 Task: Create a due date automation trigger when advanced on, on the monday after a card is due add fields without custom field "Resume" set to a number lower than 1 and greater or equal to 10 at 11:00 AM.
Action: Mouse moved to (1391, 109)
Screenshot: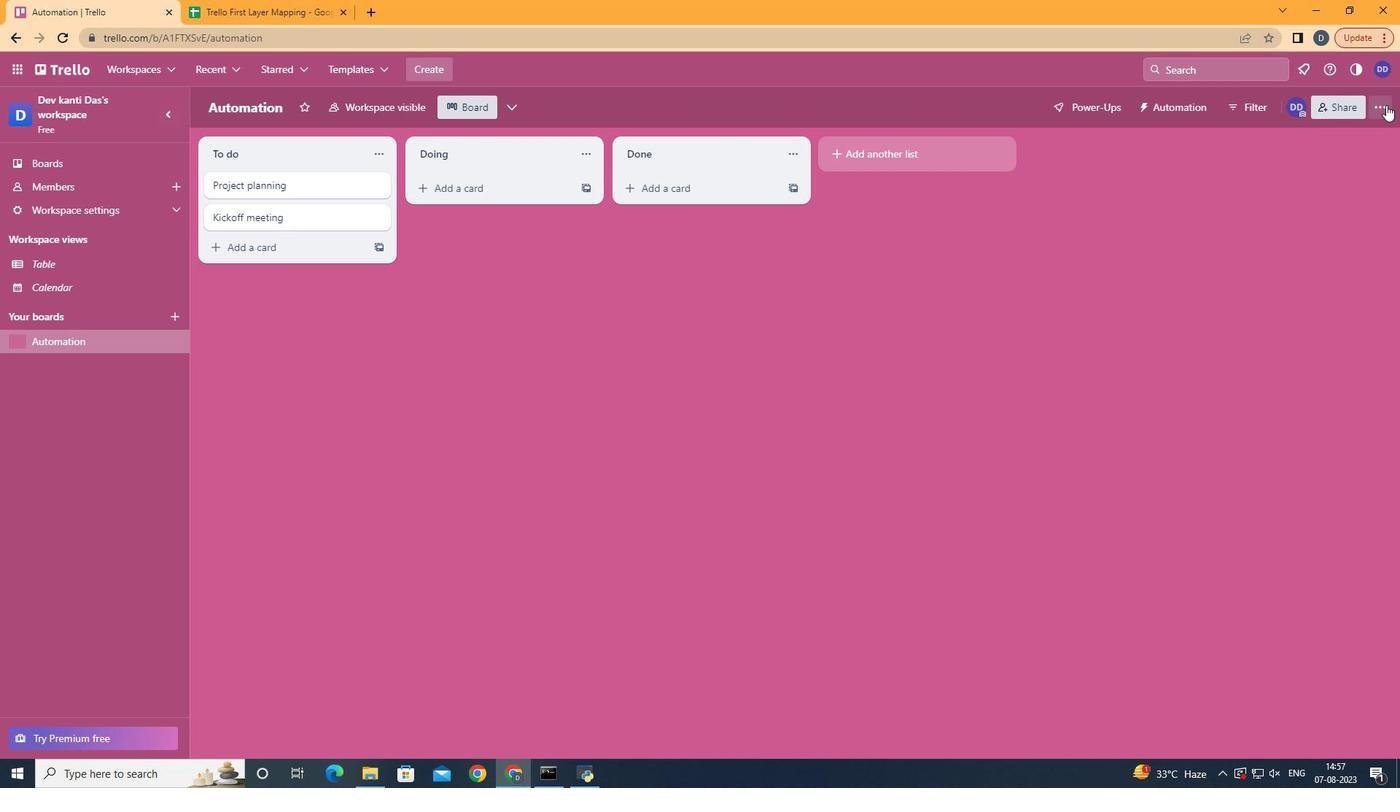 
Action: Mouse pressed left at (1391, 109)
Screenshot: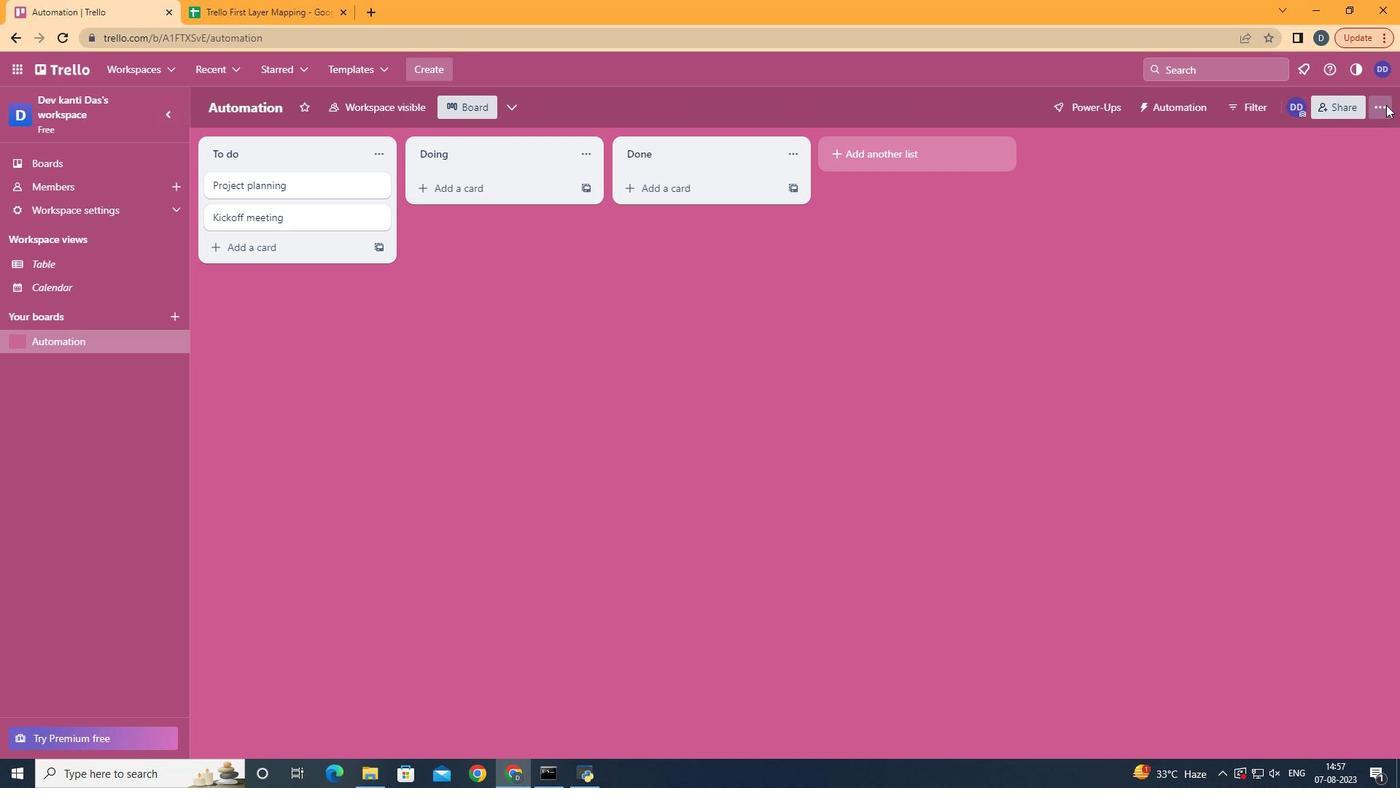 
Action: Mouse moved to (1262, 321)
Screenshot: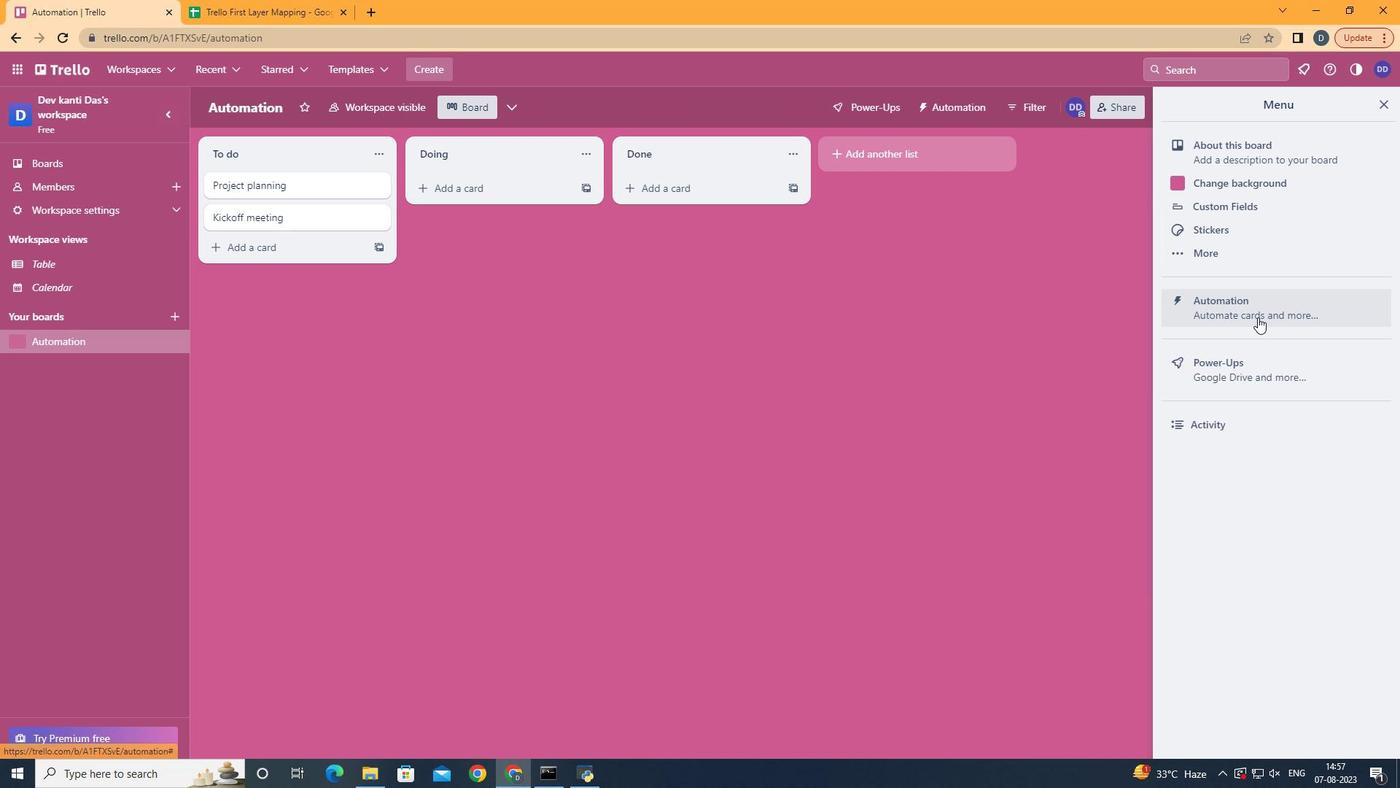 
Action: Mouse pressed left at (1262, 321)
Screenshot: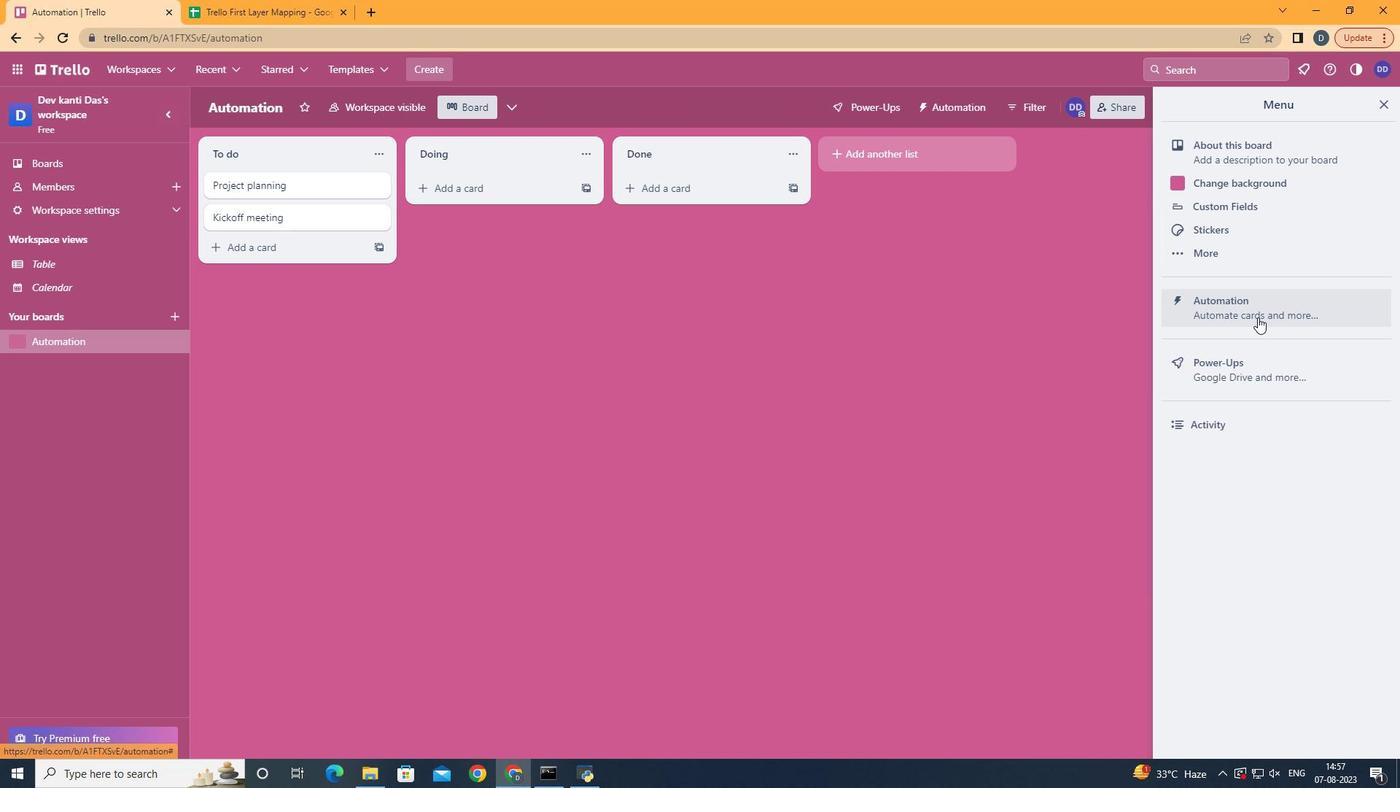 
Action: Mouse moved to (286, 291)
Screenshot: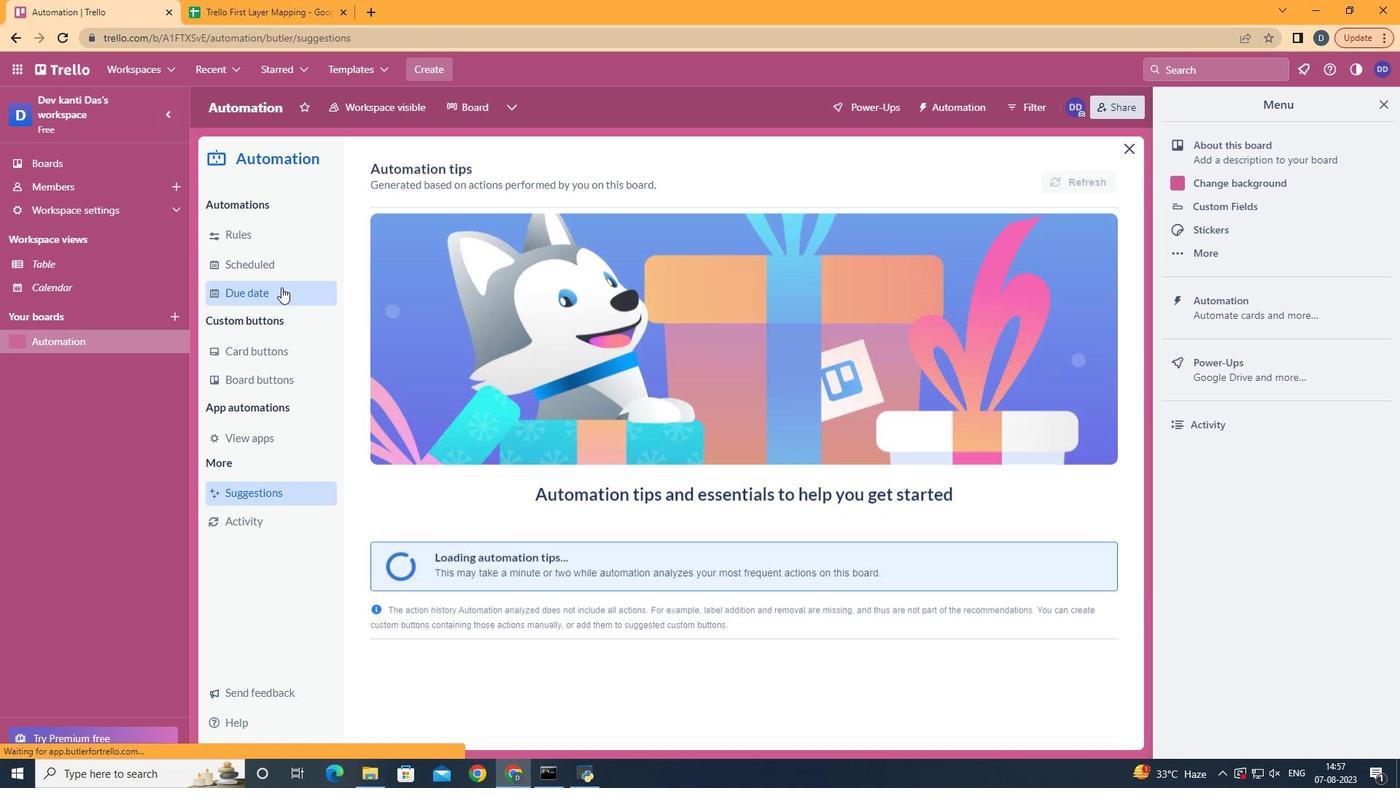 
Action: Mouse pressed left at (286, 291)
Screenshot: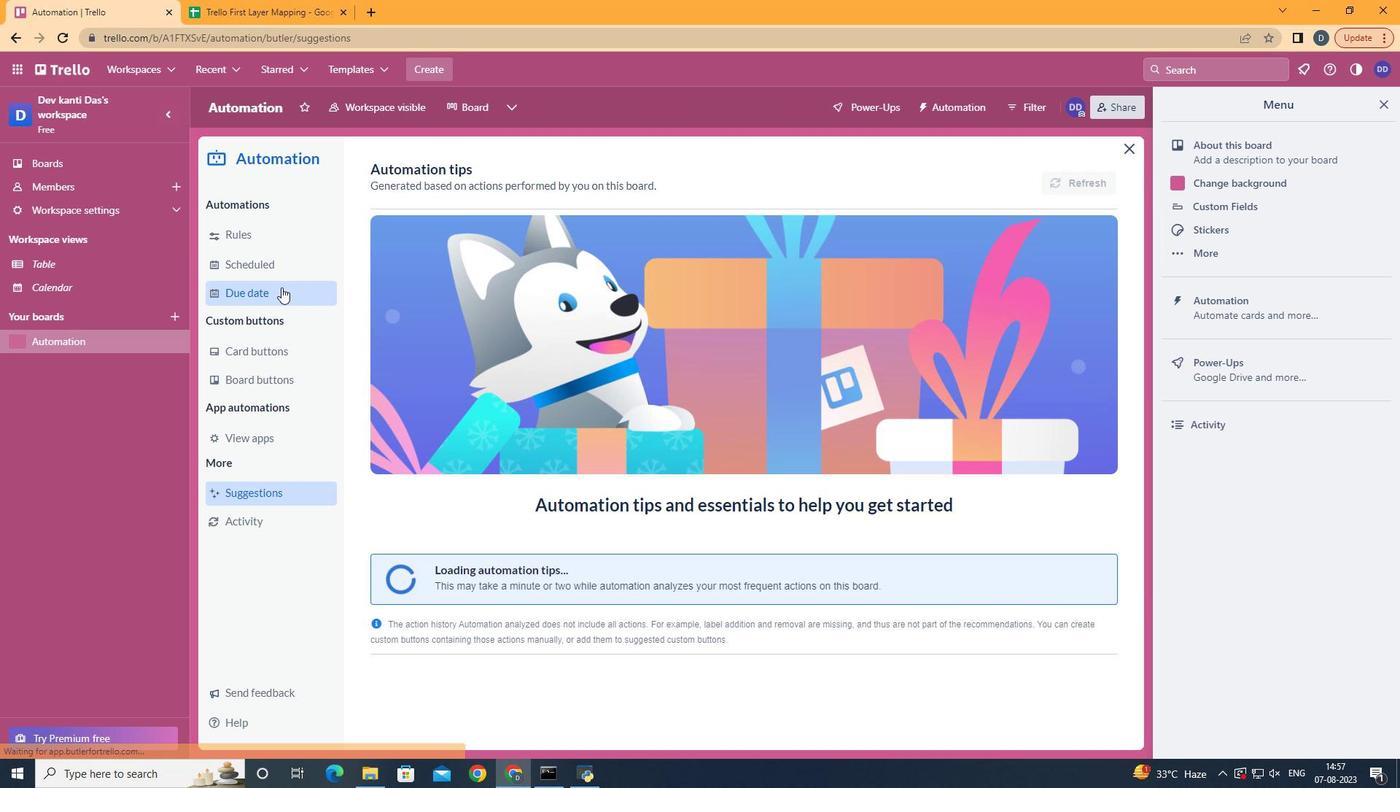 
Action: Mouse moved to (1048, 186)
Screenshot: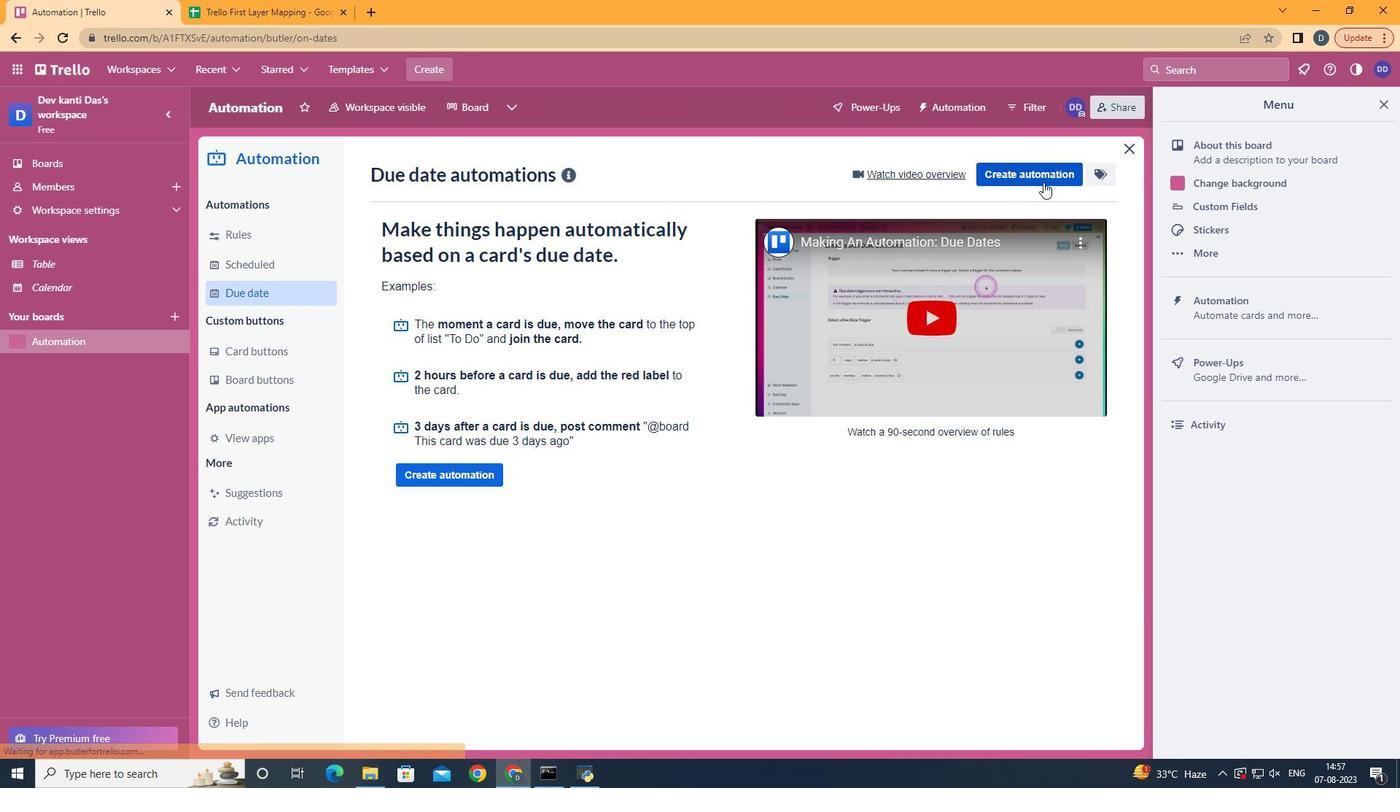 
Action: Mouse pressed left at (1048, 186)
Screenshot: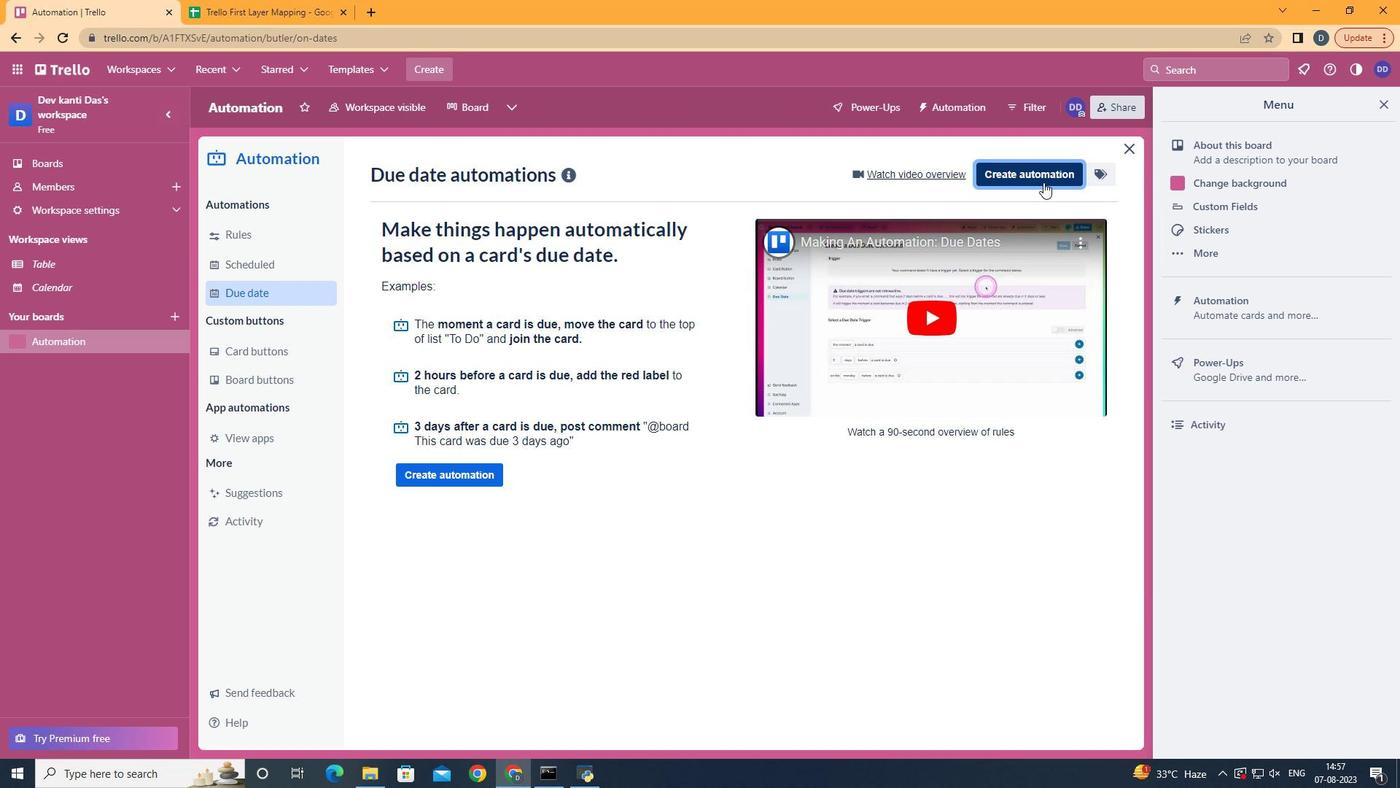 
Action: Mouse moved to (784, 327)
Screenshot: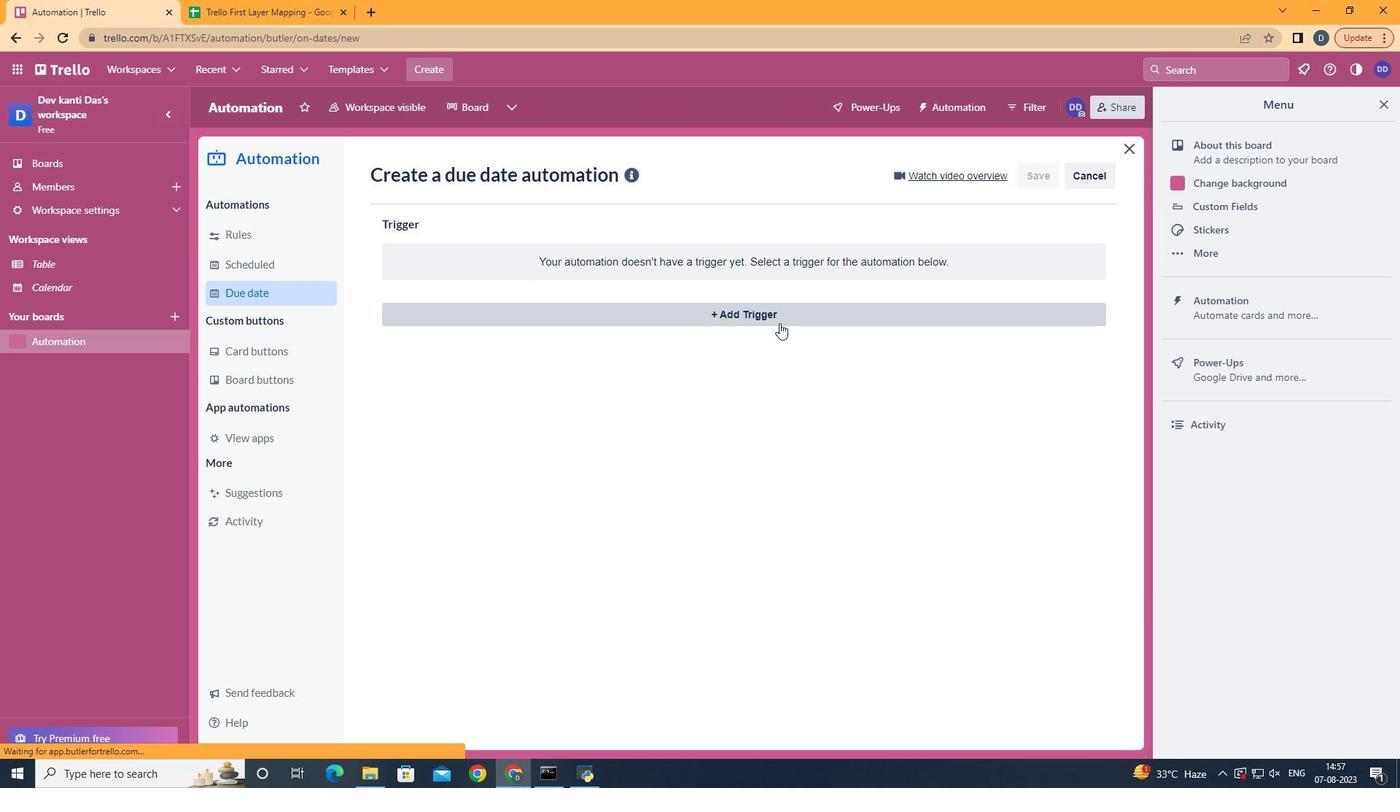 
Action: Mouse pressed left at (784, 327)
Screenshot: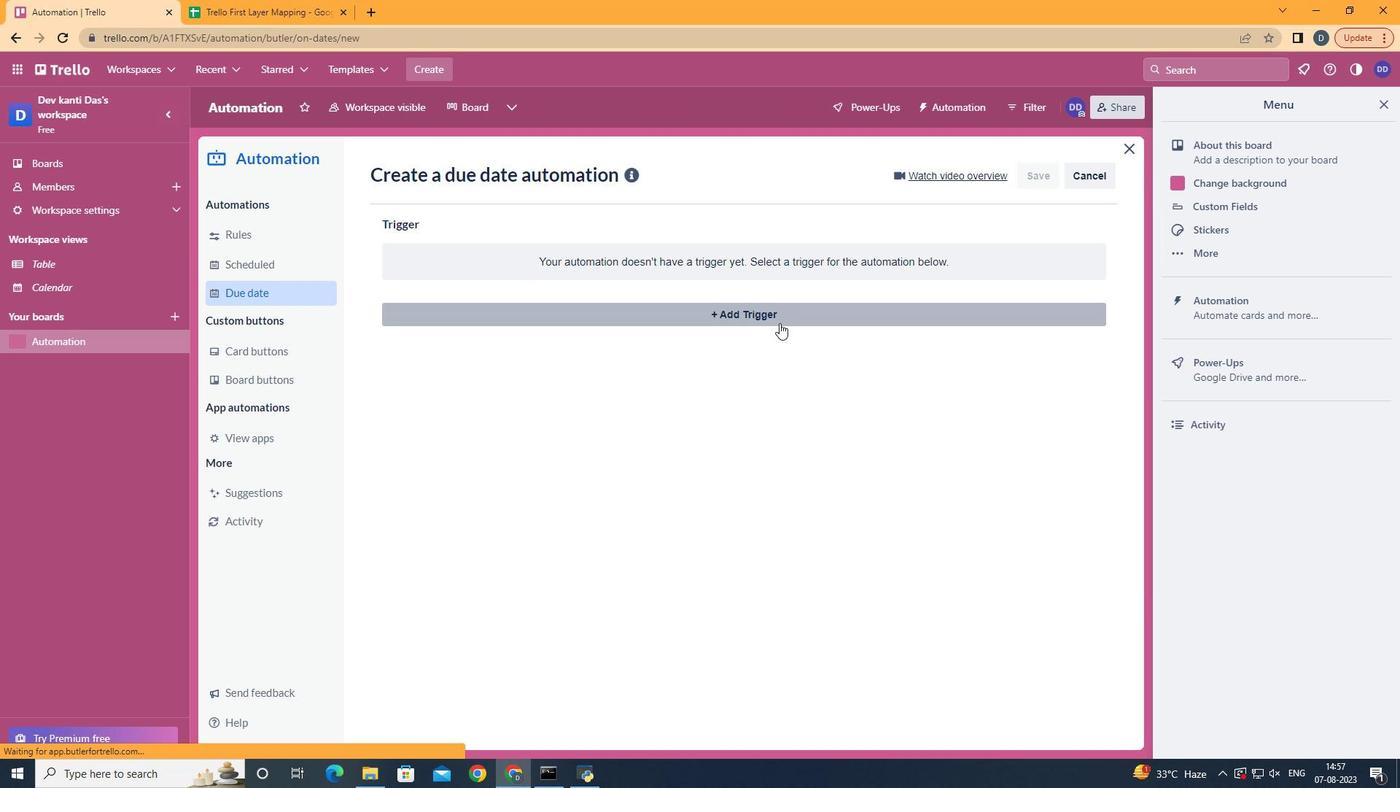 
Action: Mouse moved to (477, 390)
Screenshot: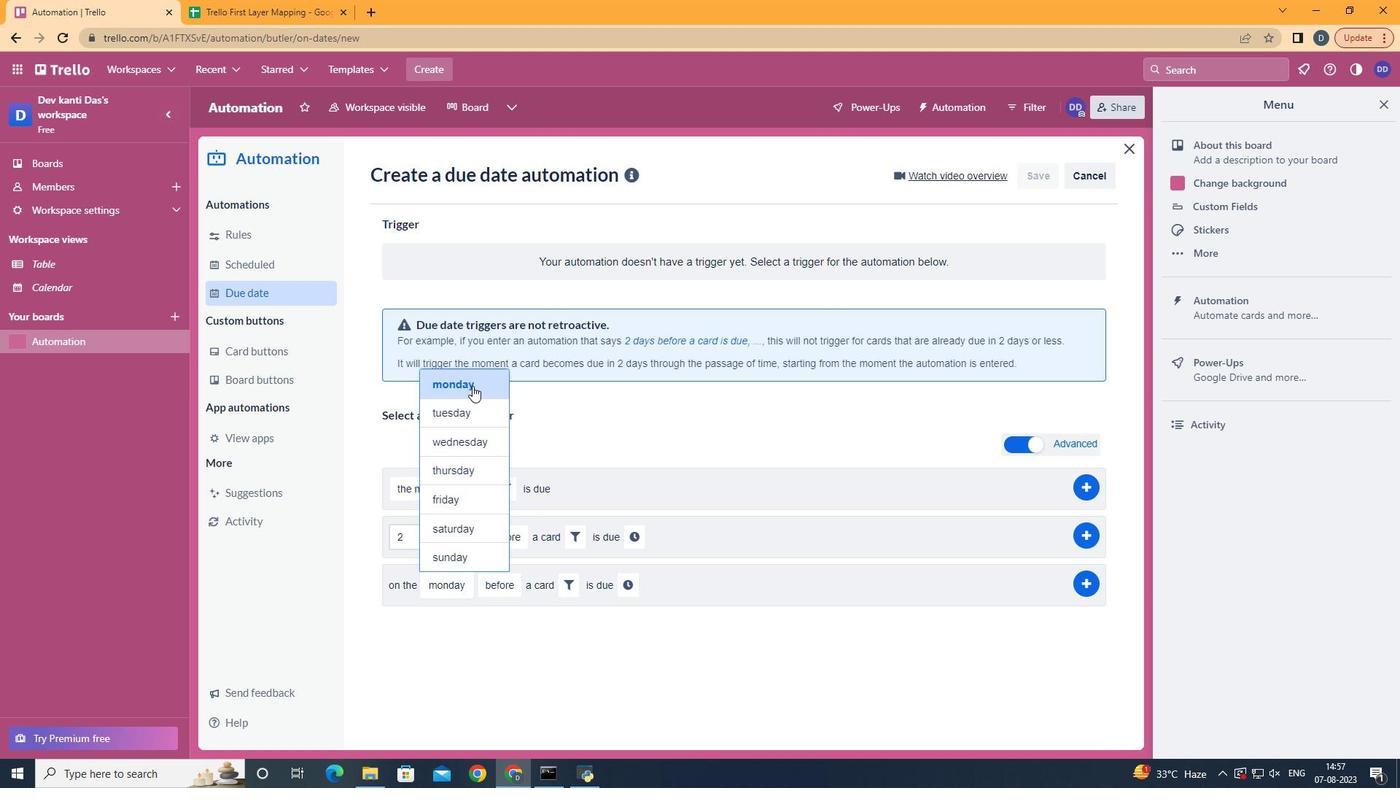 
Action: Mouse pressed left at (477, 390)
Screenshot: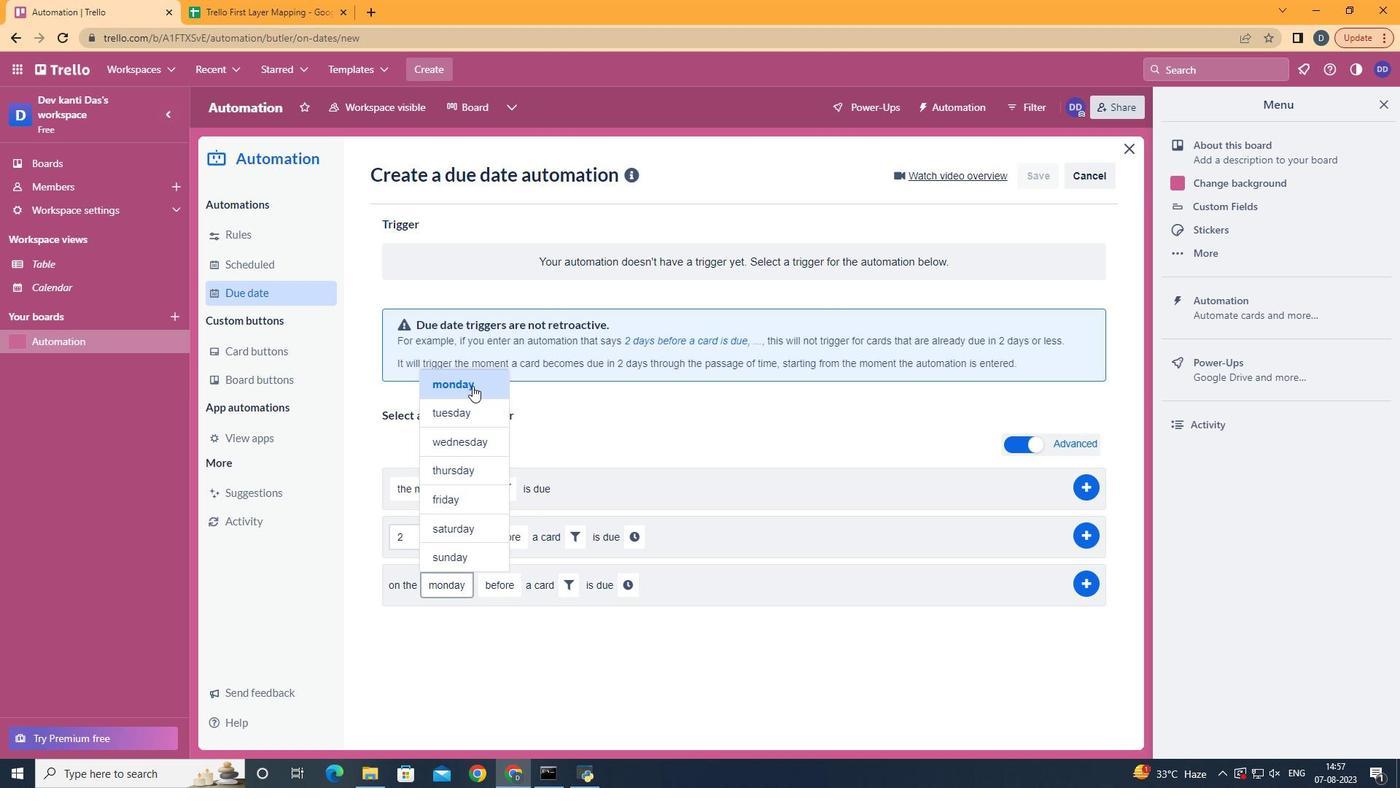 
Action: Mouse moved to (512, 647)
Screenshot: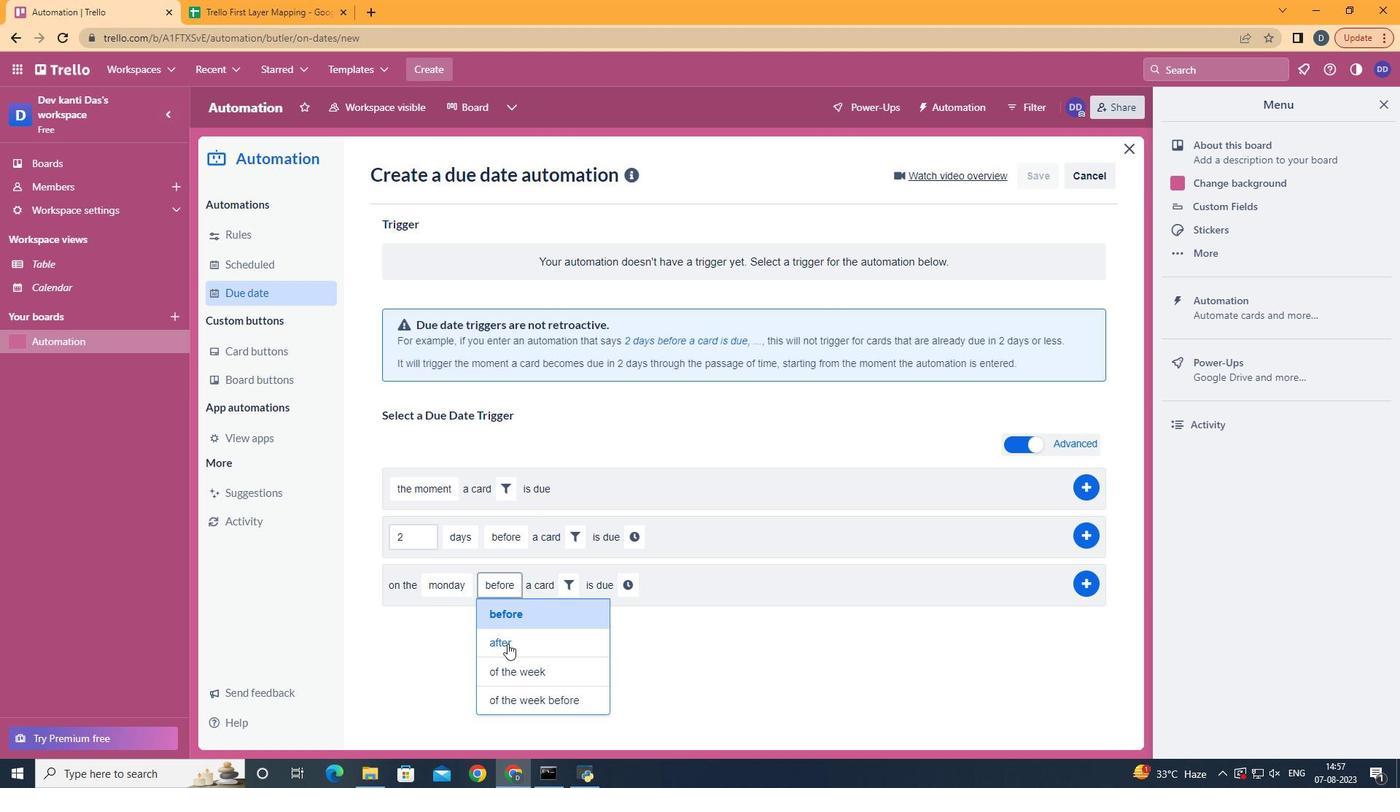 
Action: Mouse pressed left at (512, 647)
Screenshot: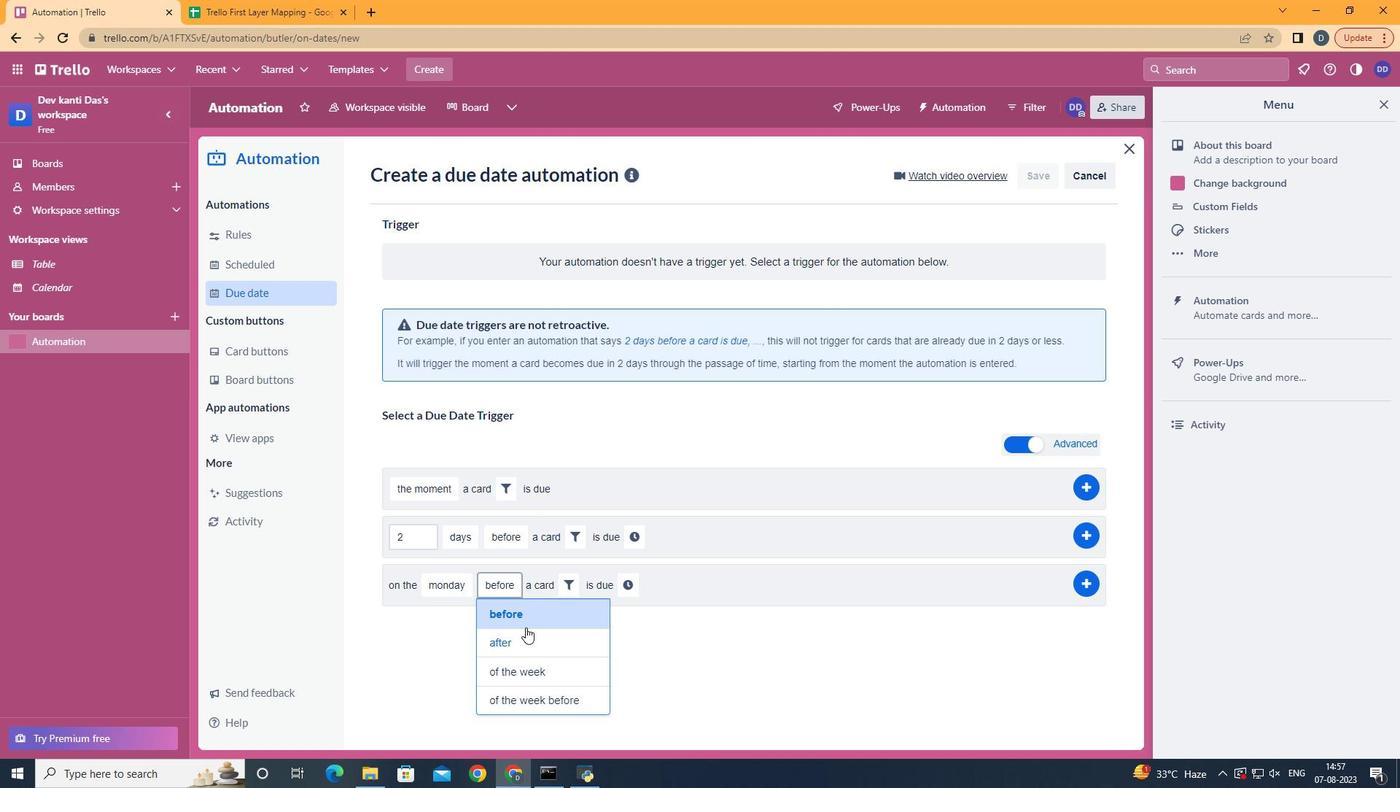 
Action: Mouse moved to (569, 589)
Screenshot: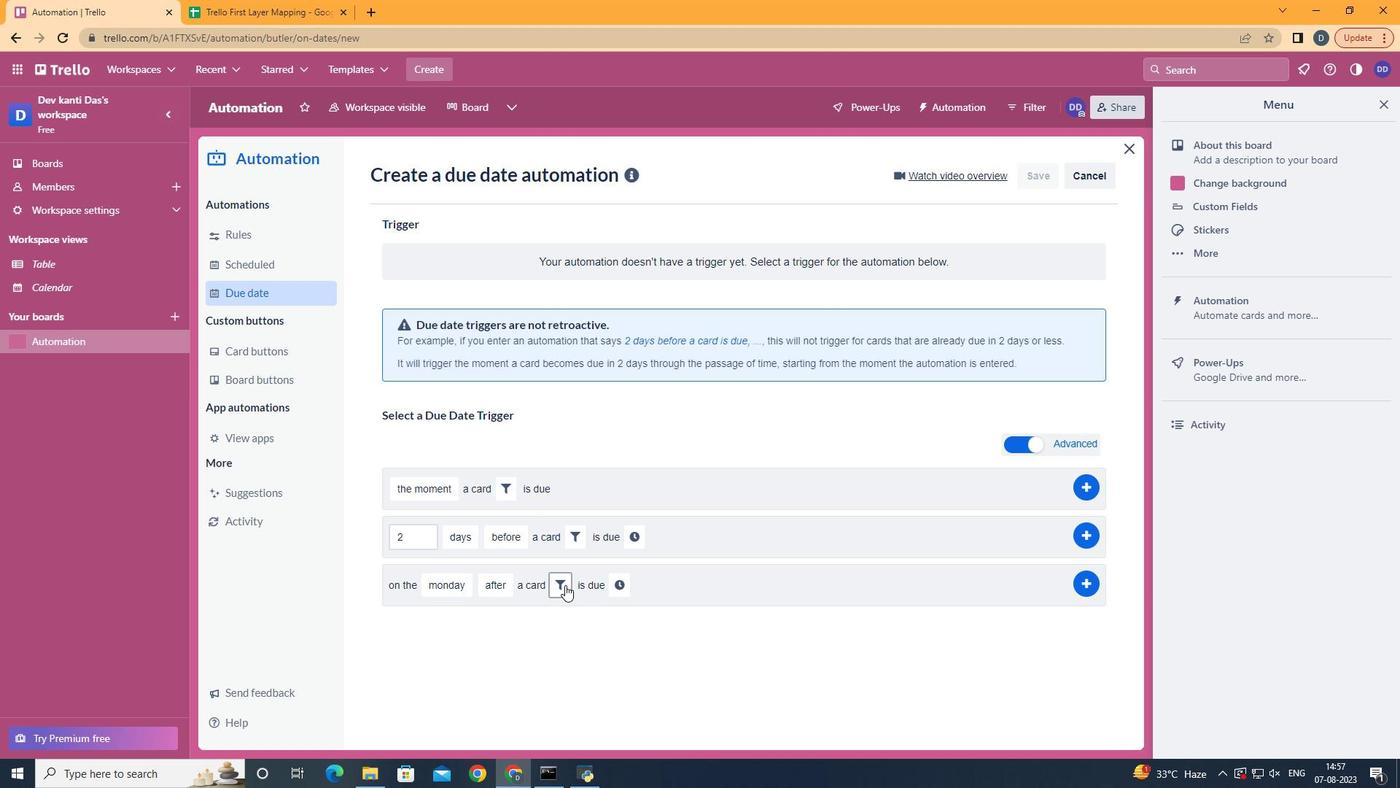 
Action: Mouse pressed left at (569, 589)
Screenshot: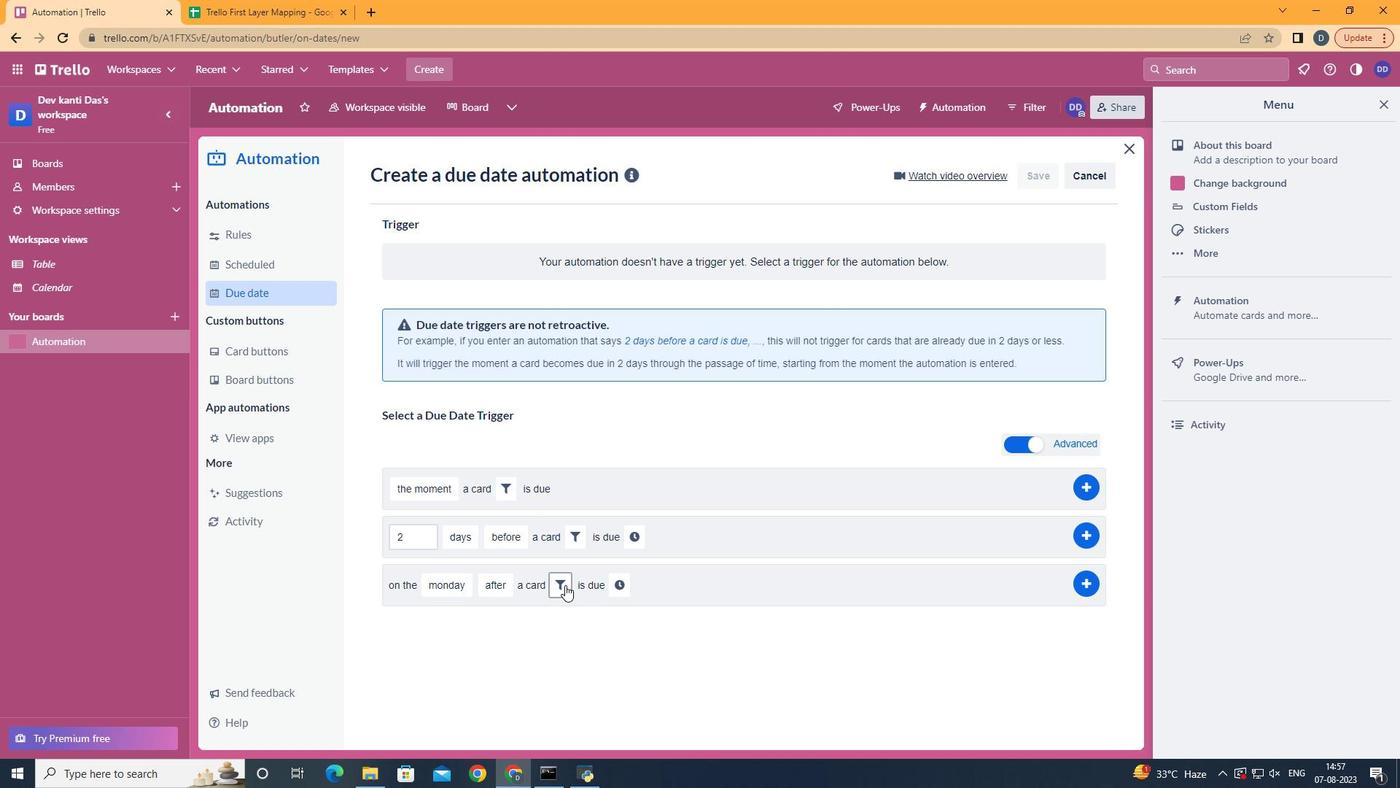 
Action: Mouse moved to (805, 636)
Screenshot: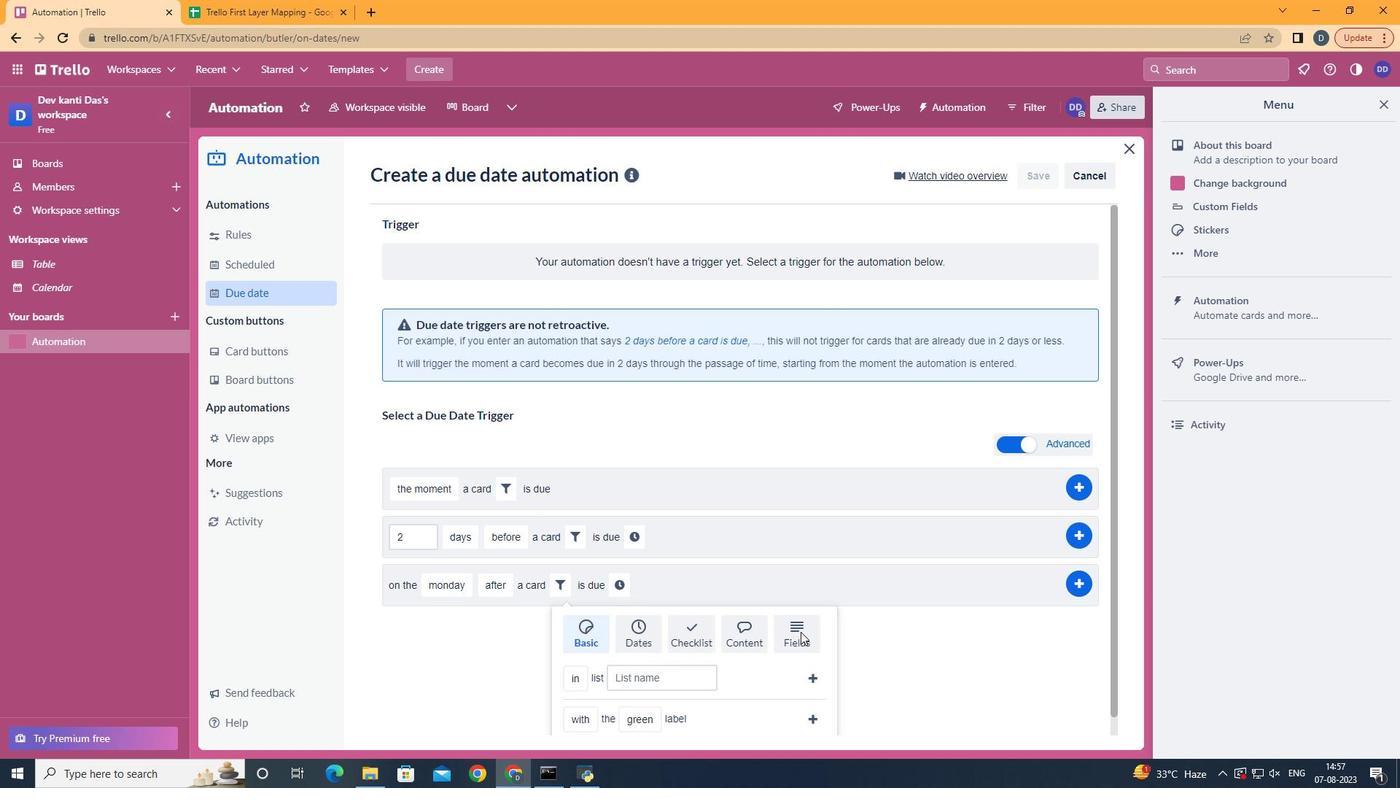 
Action: Mouse pressed left at (805, 636)
Screenshot: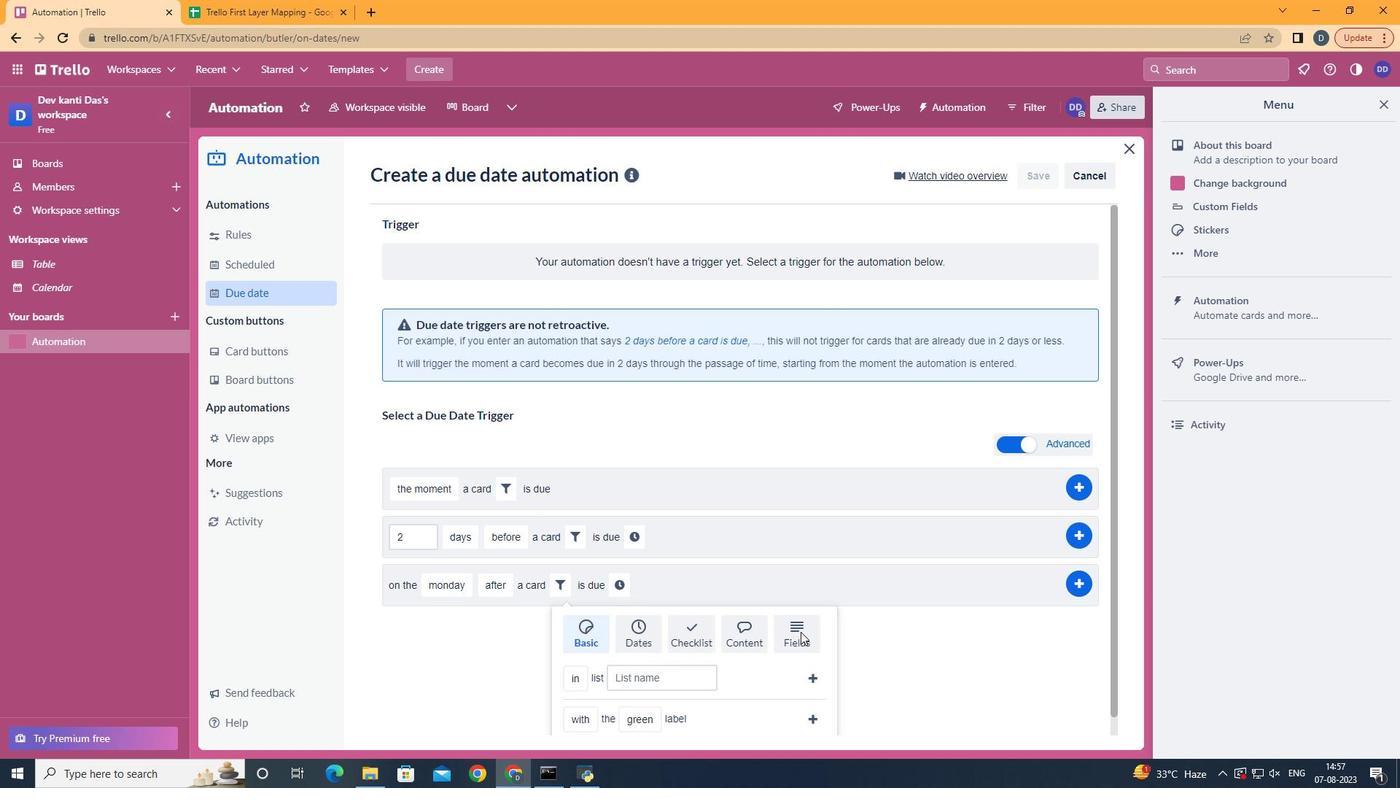 
Action: Mouse moved to (807, 636)
Screenshot: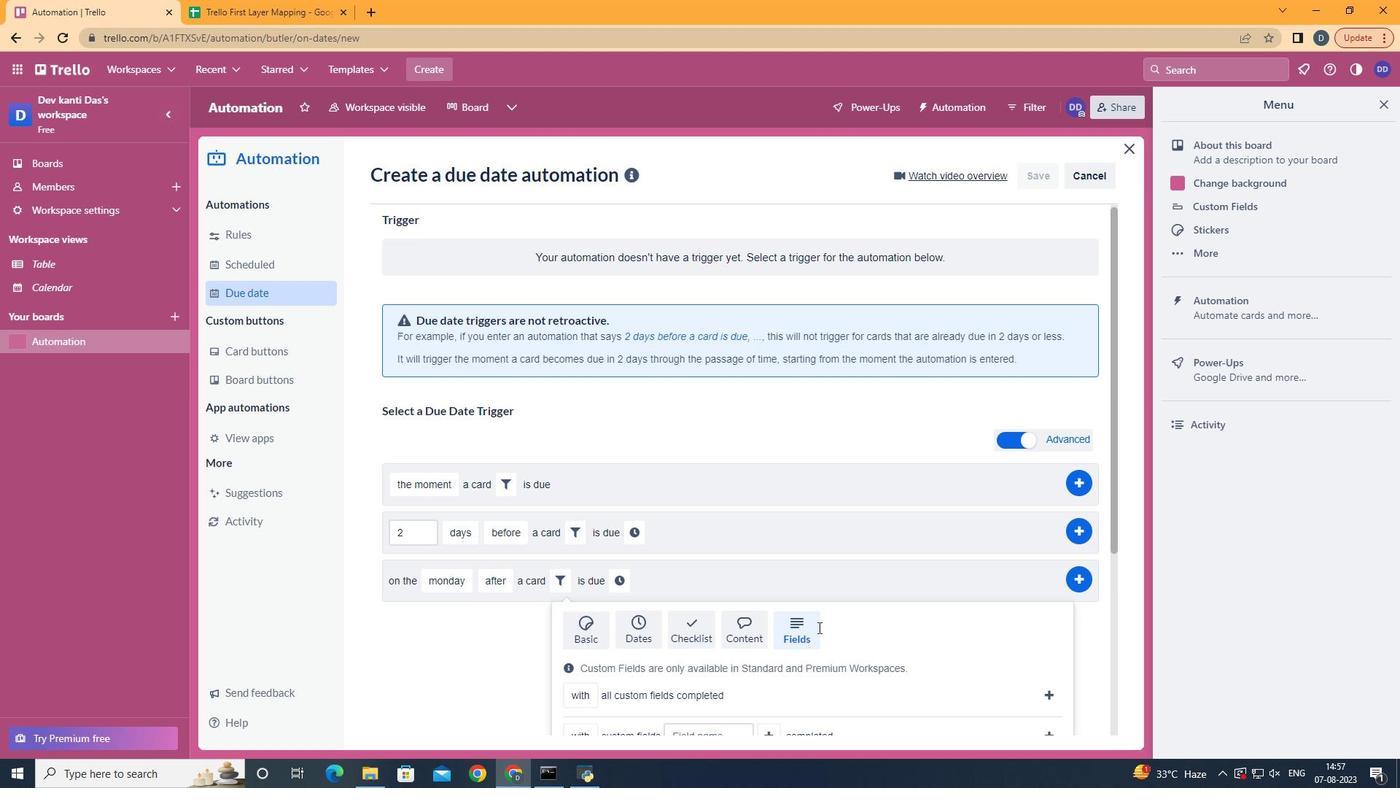 
Action: Mouse scrolled (807, 635) with delta (0, 0)
Screenshot: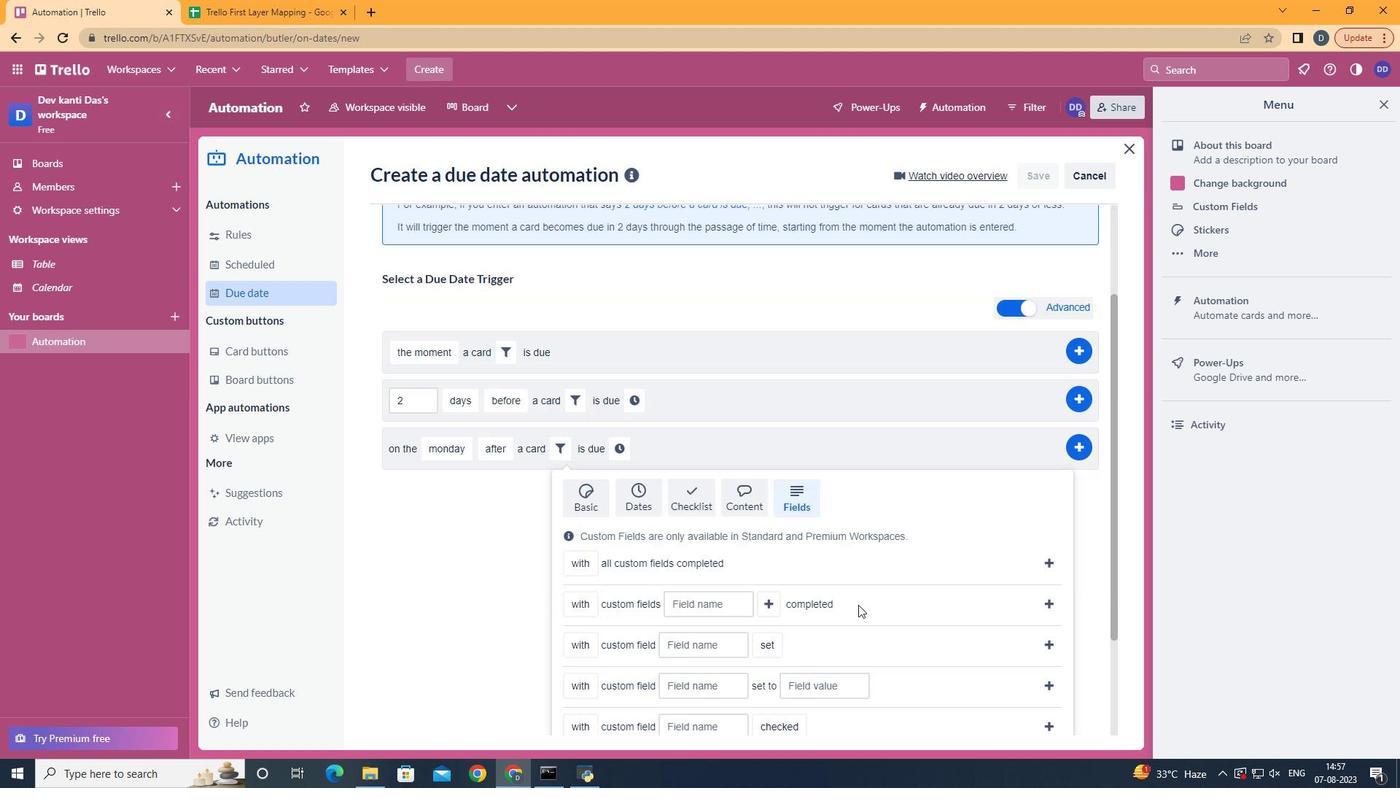 
Action: Mouse scrolled (807, 635) with delta (0, 0)
Screenshot: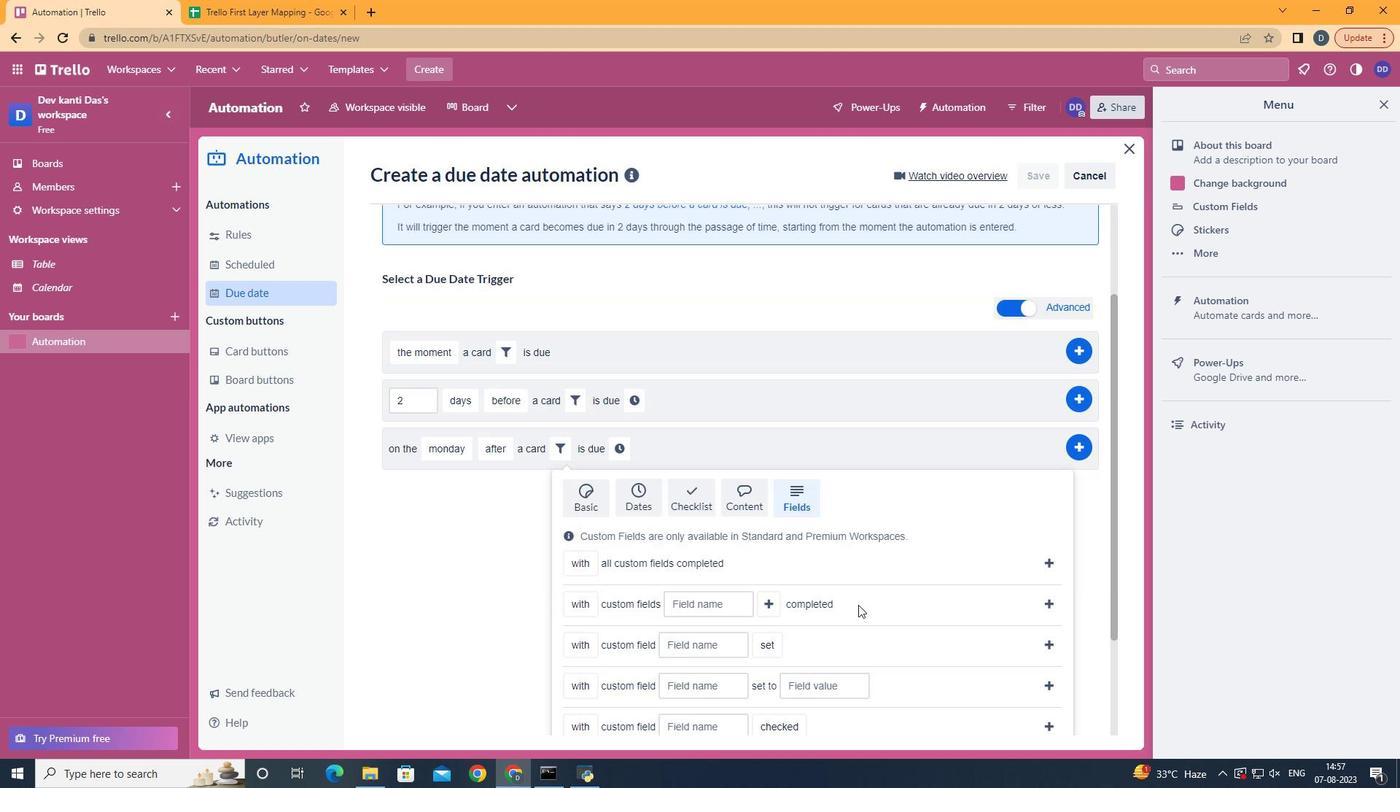 
Action: Mouse scrolled (807, 635) with delta (0, 0)
Screenshot: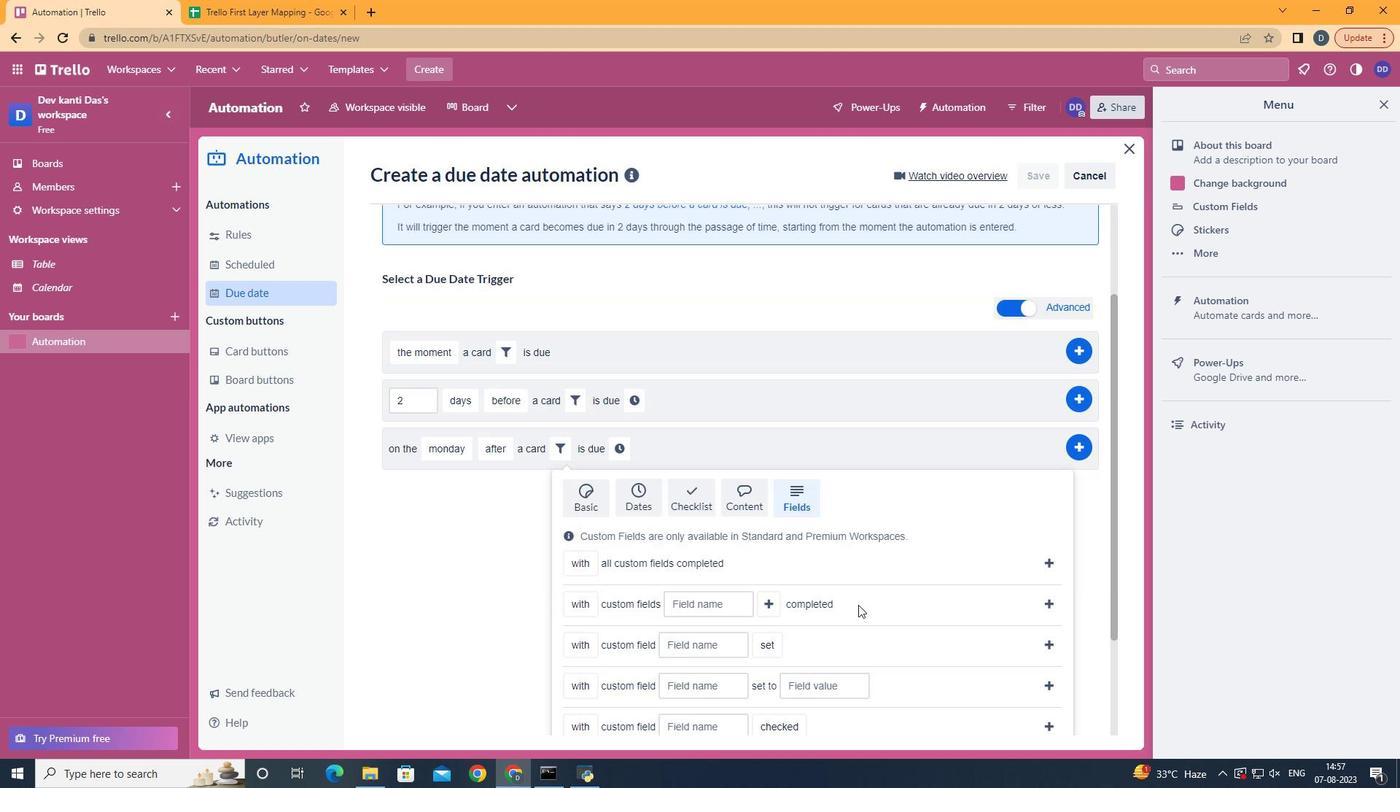
Action: Mouse scrolled (807, 635) with delta (0, 0)
Screenshot: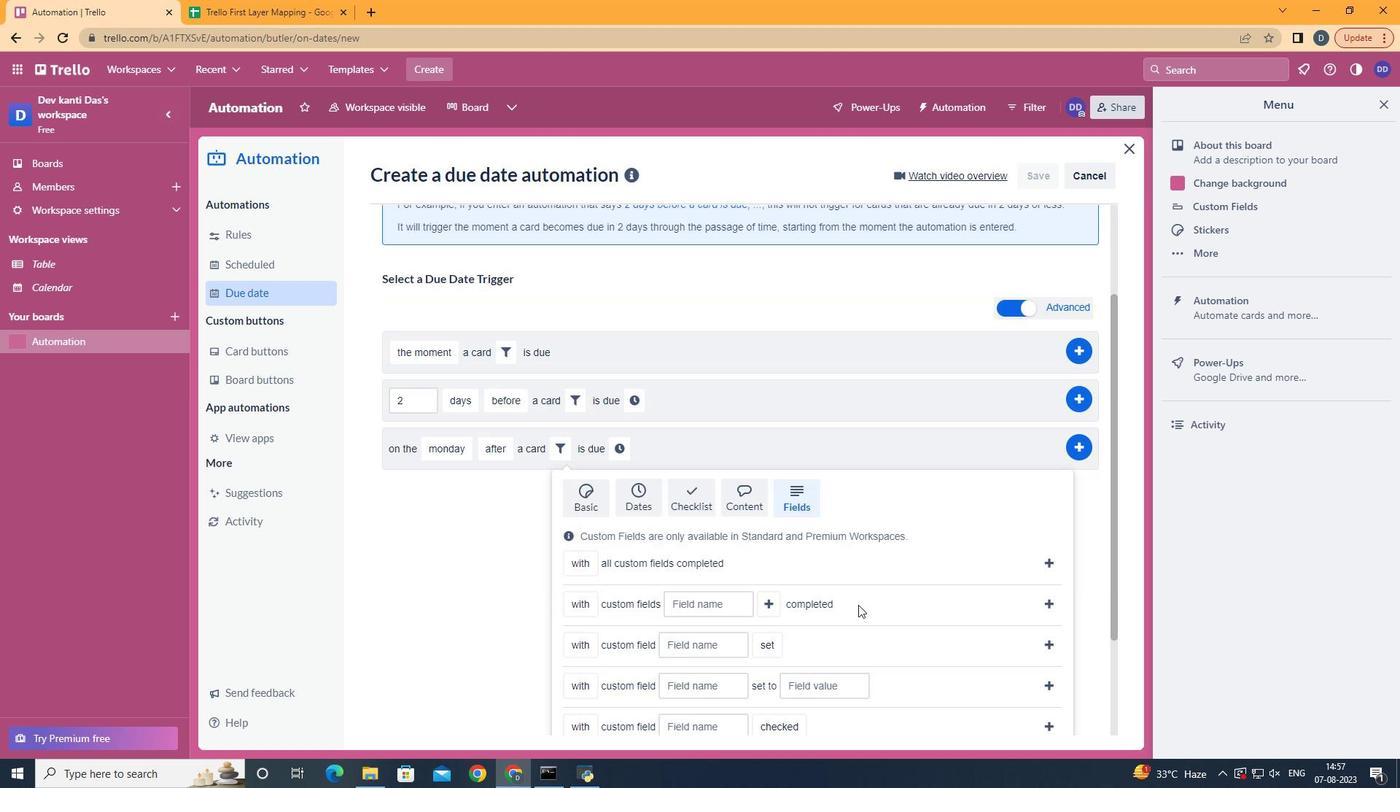 
Action: Mouse moved to (809, 636)
Screenshot: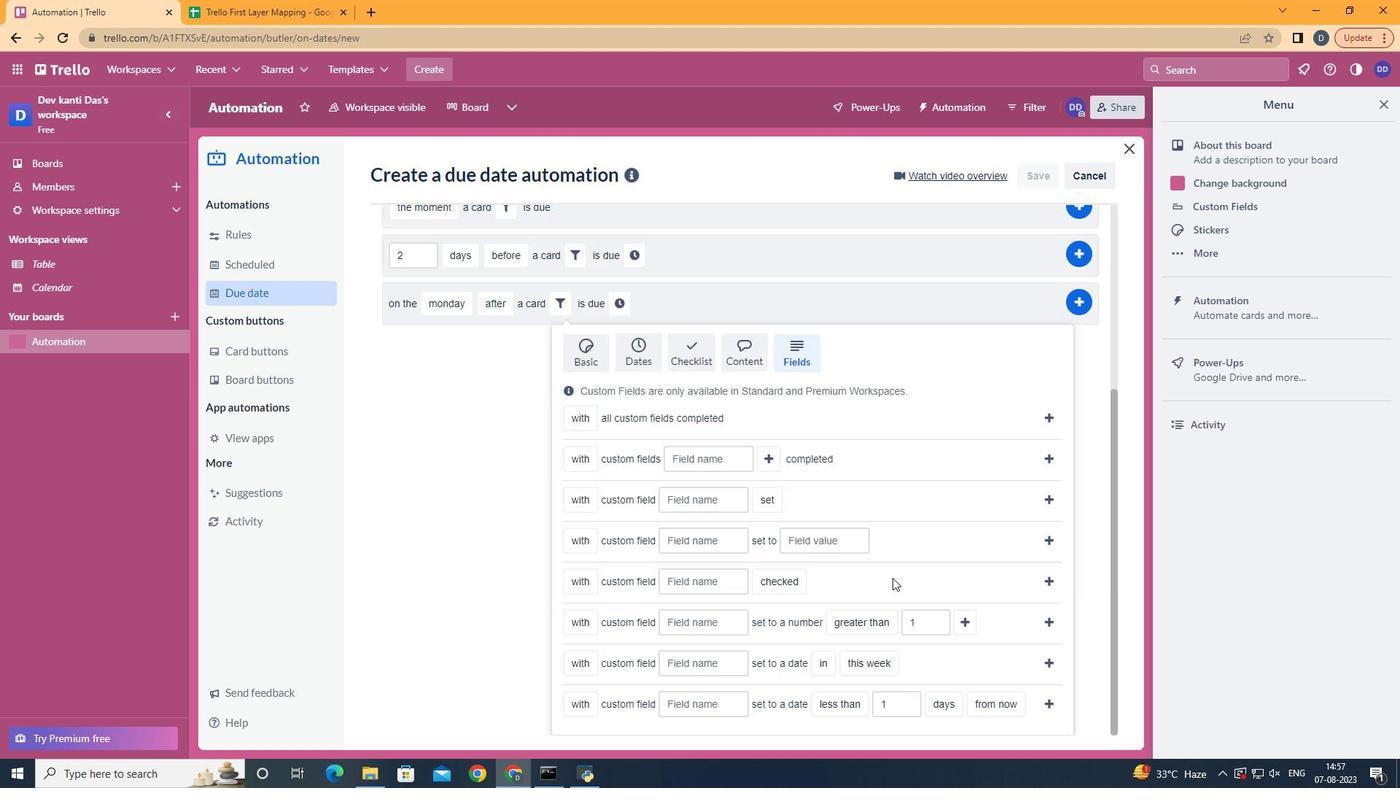 
Action: Mouse scrolled (809, 635) with delta (0, 0)
Screenshot: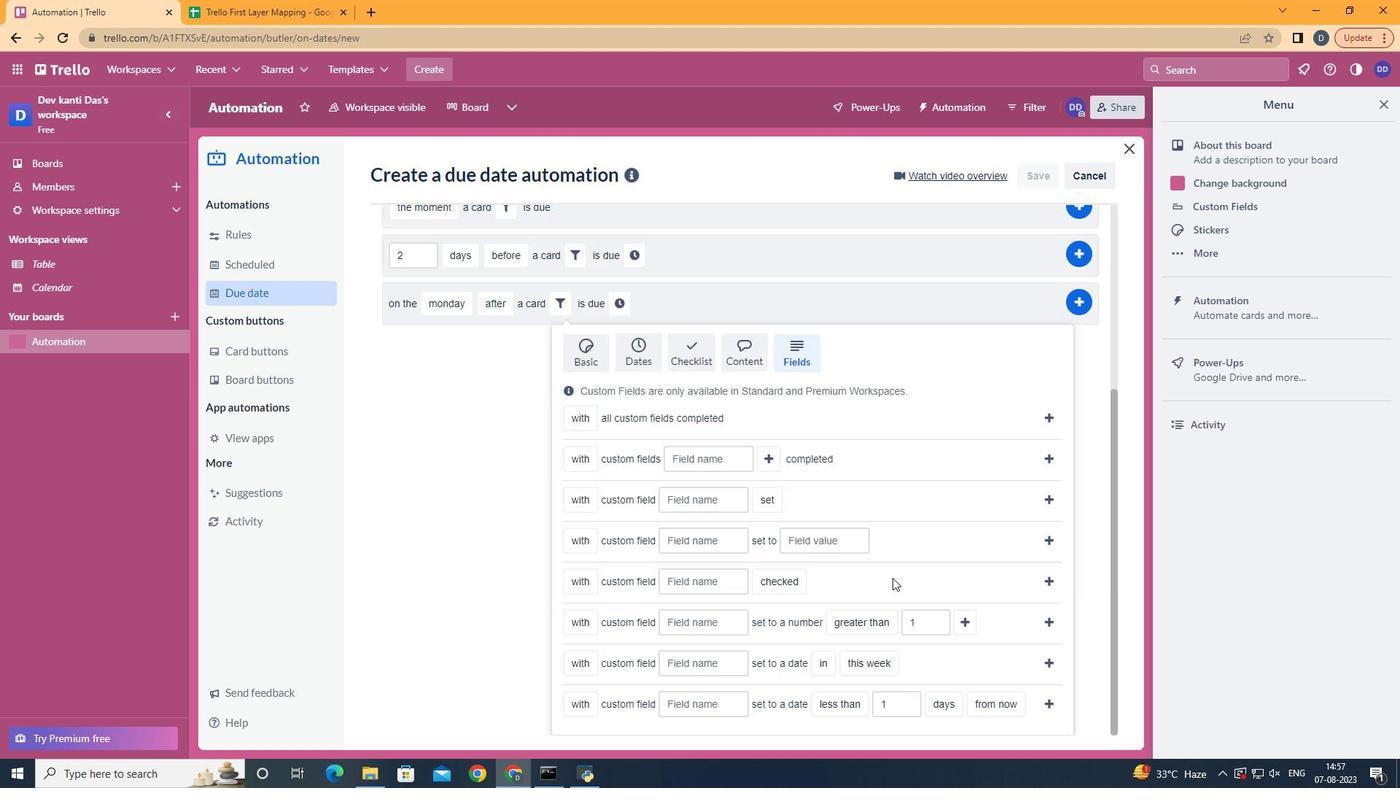 
Action: Mouse moved to (596, 691)
Screenshot: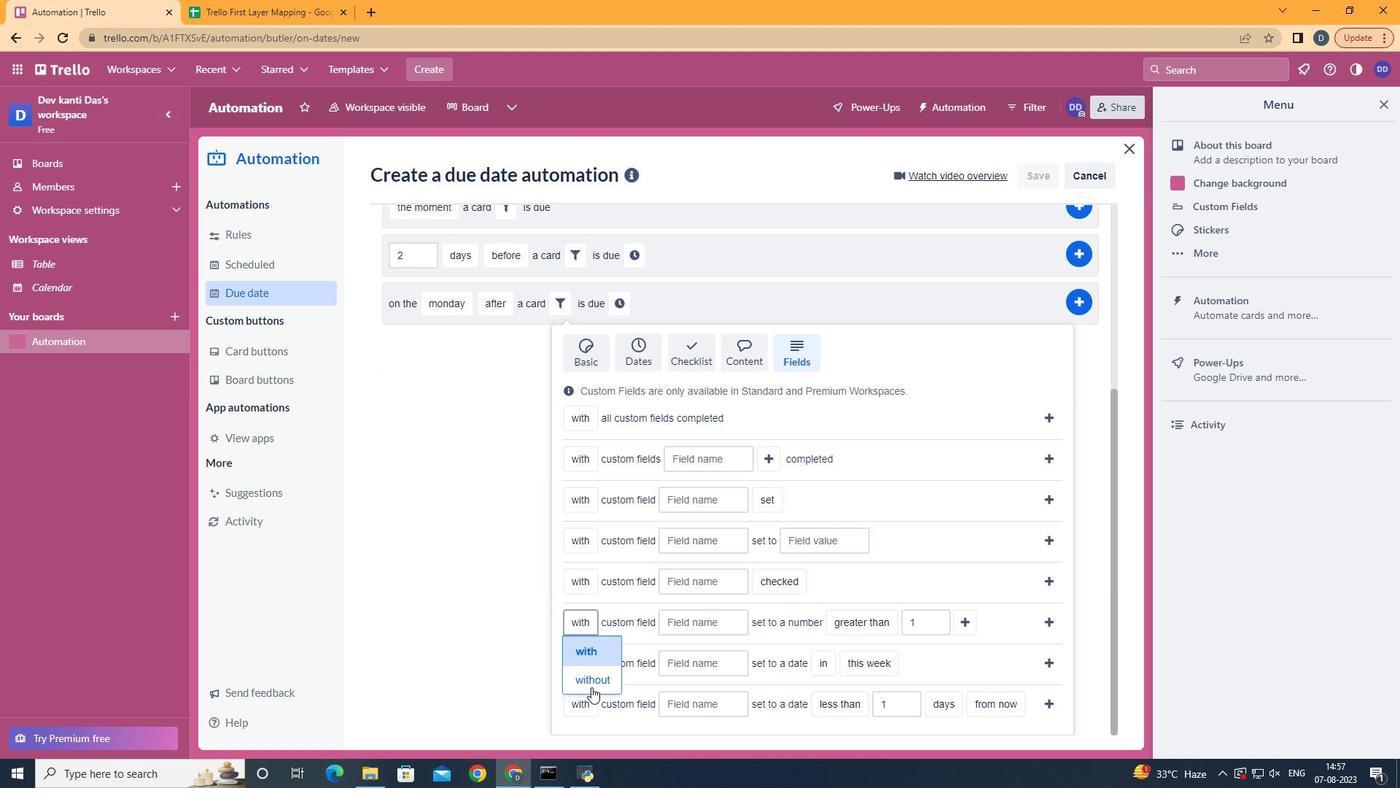 
Action: Mouse pressed left at (596, 691)
Screenshot: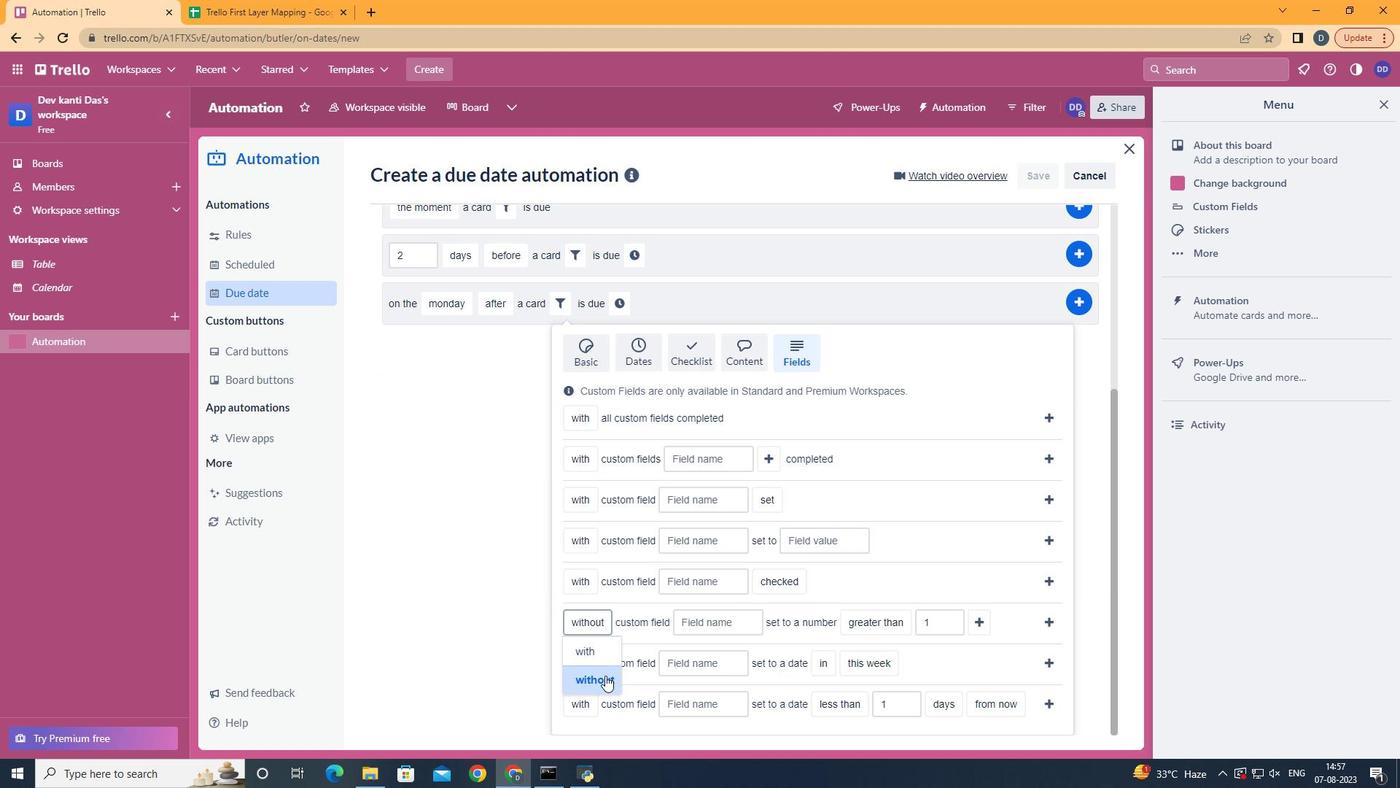 
Action: Mouse moved to (710, 627)
Screenshot: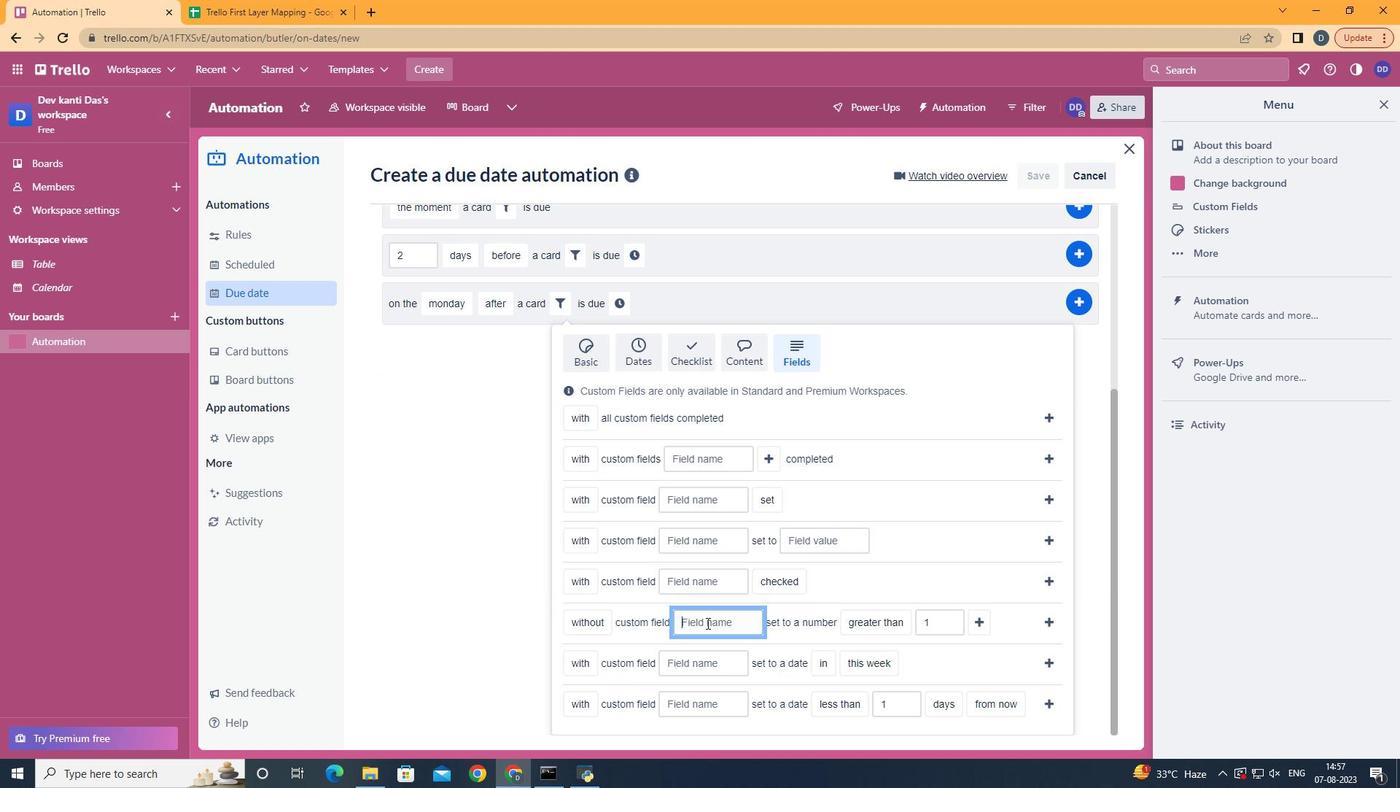 
Action: Mouse pressed left at (710, 627)
Screenshot: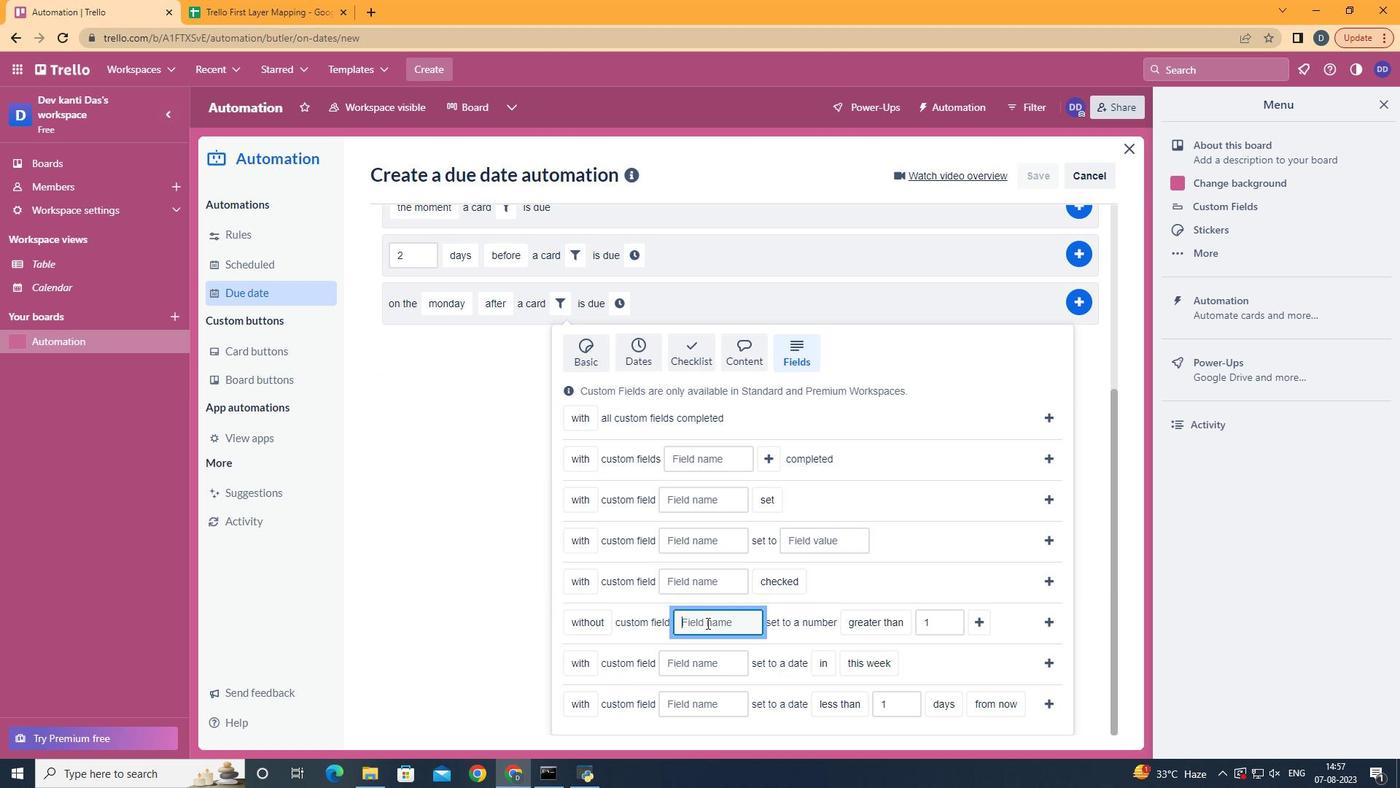 
Action: Mouse moved to (711, 627)
Screenshot: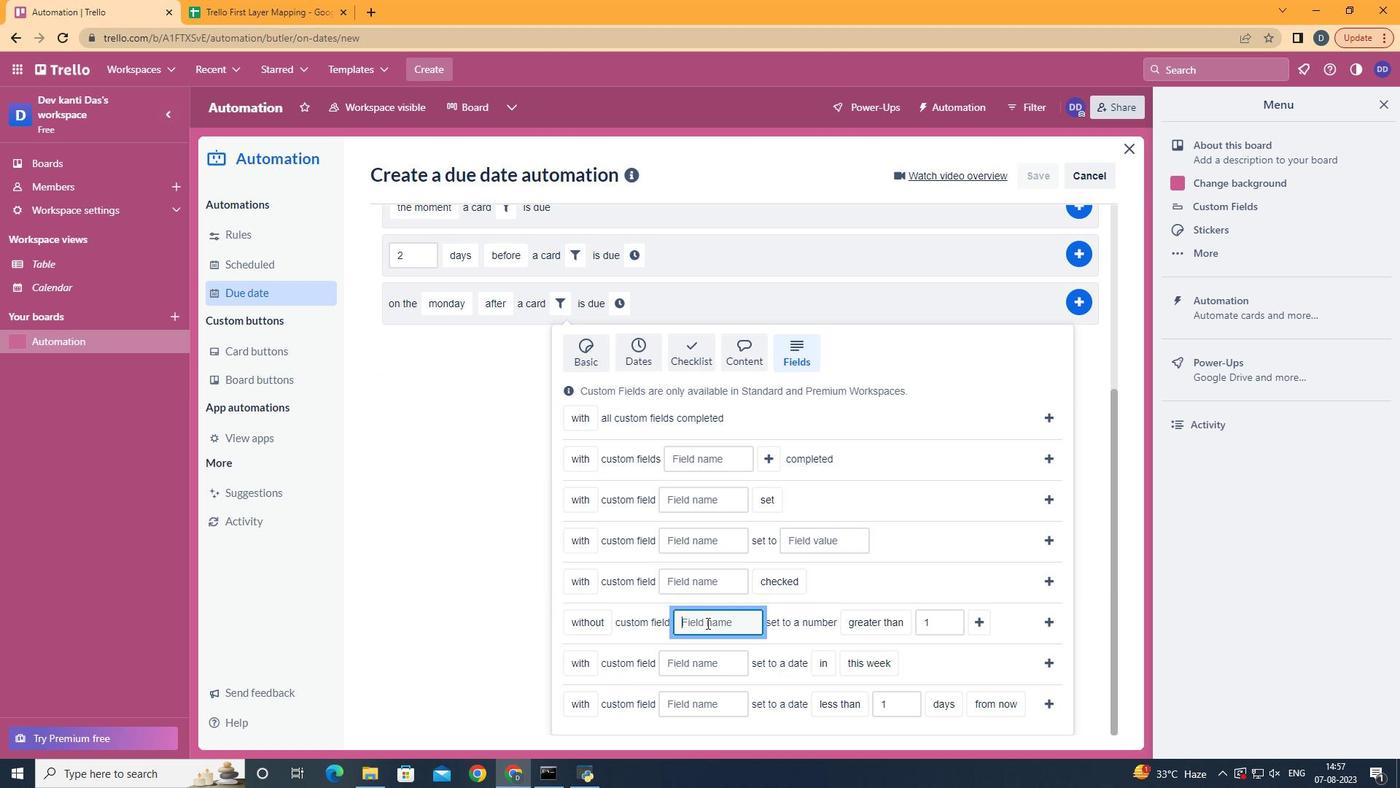 
Action: Key pressed <Key.shift>Resume
Screenshot: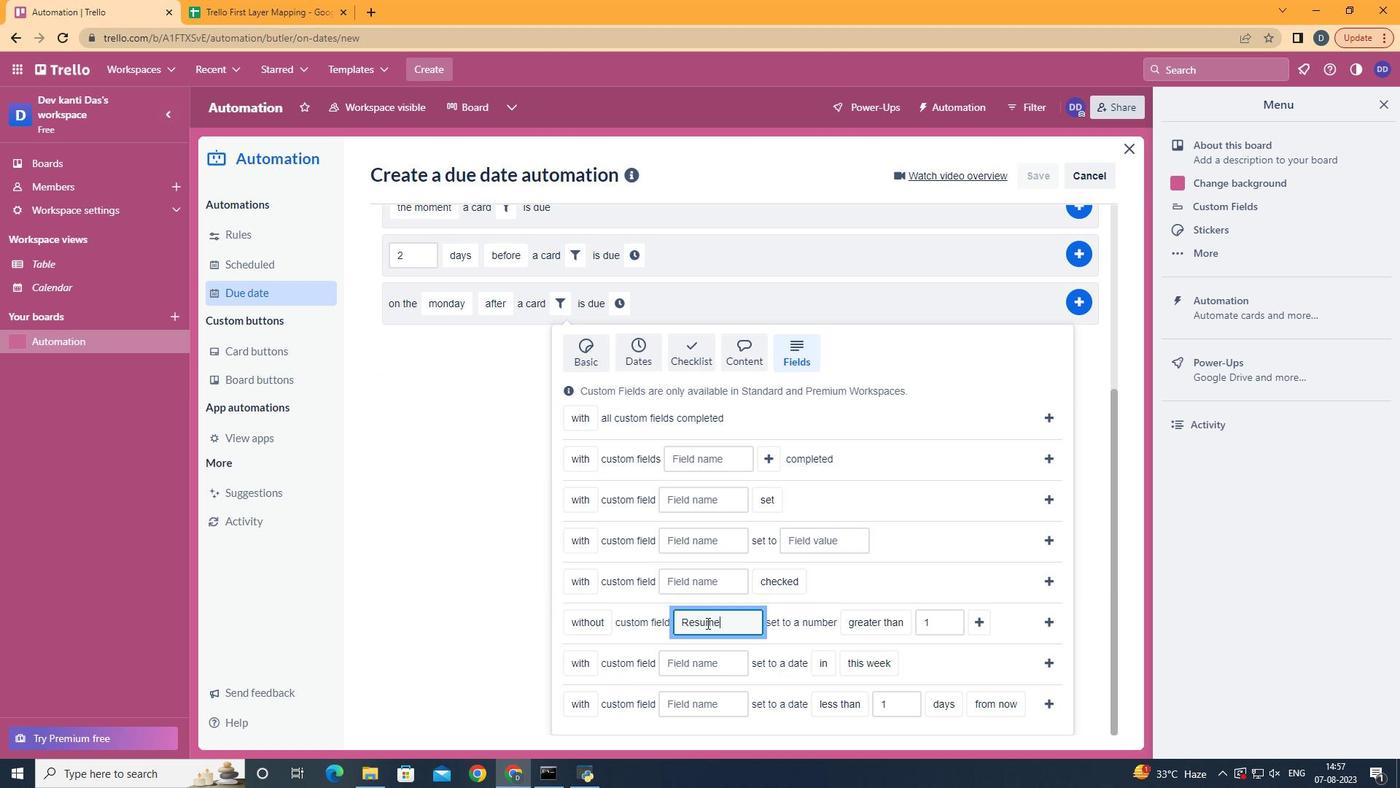 
Action: Mouse moved to (890, 577)
Screenshot: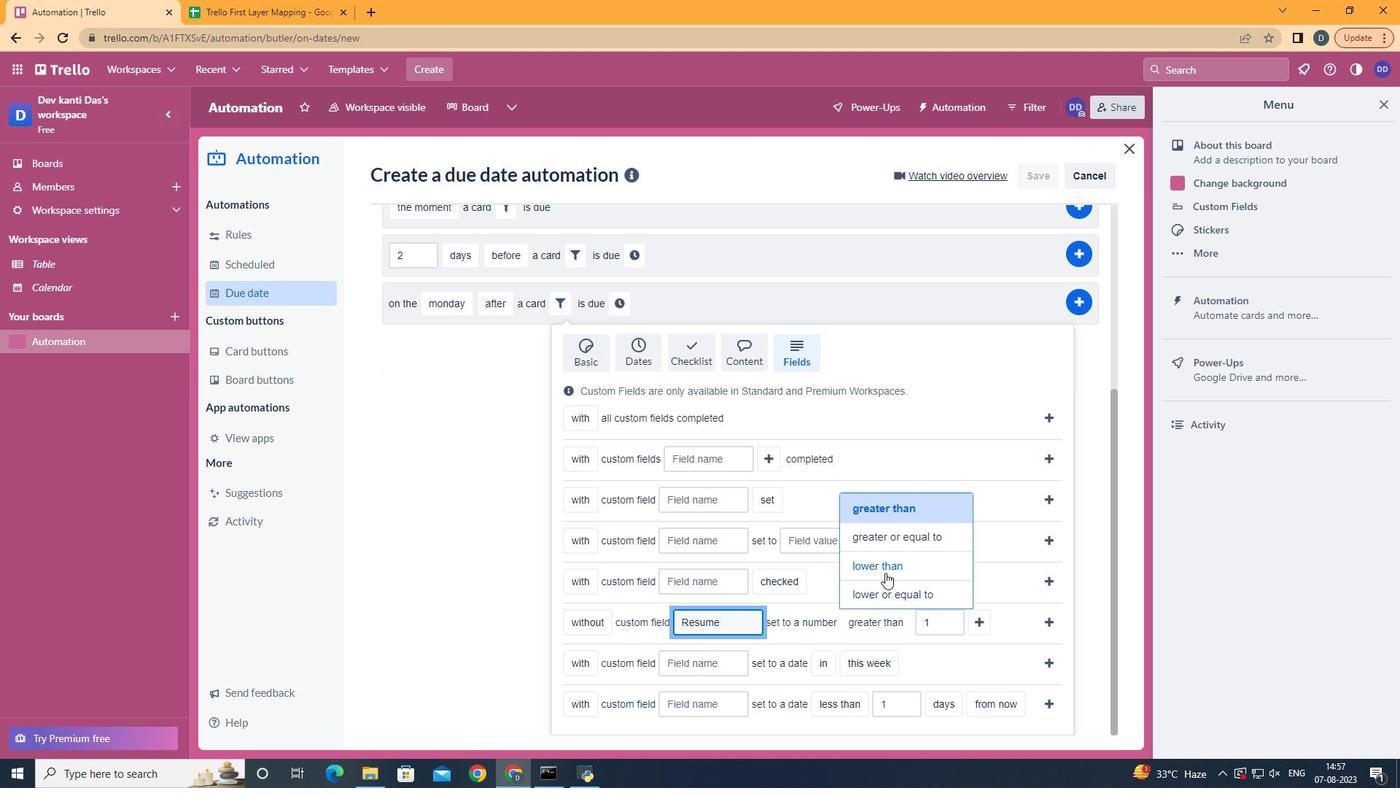 
Action: Mouse pressed left at (890, 577)
Screenshot: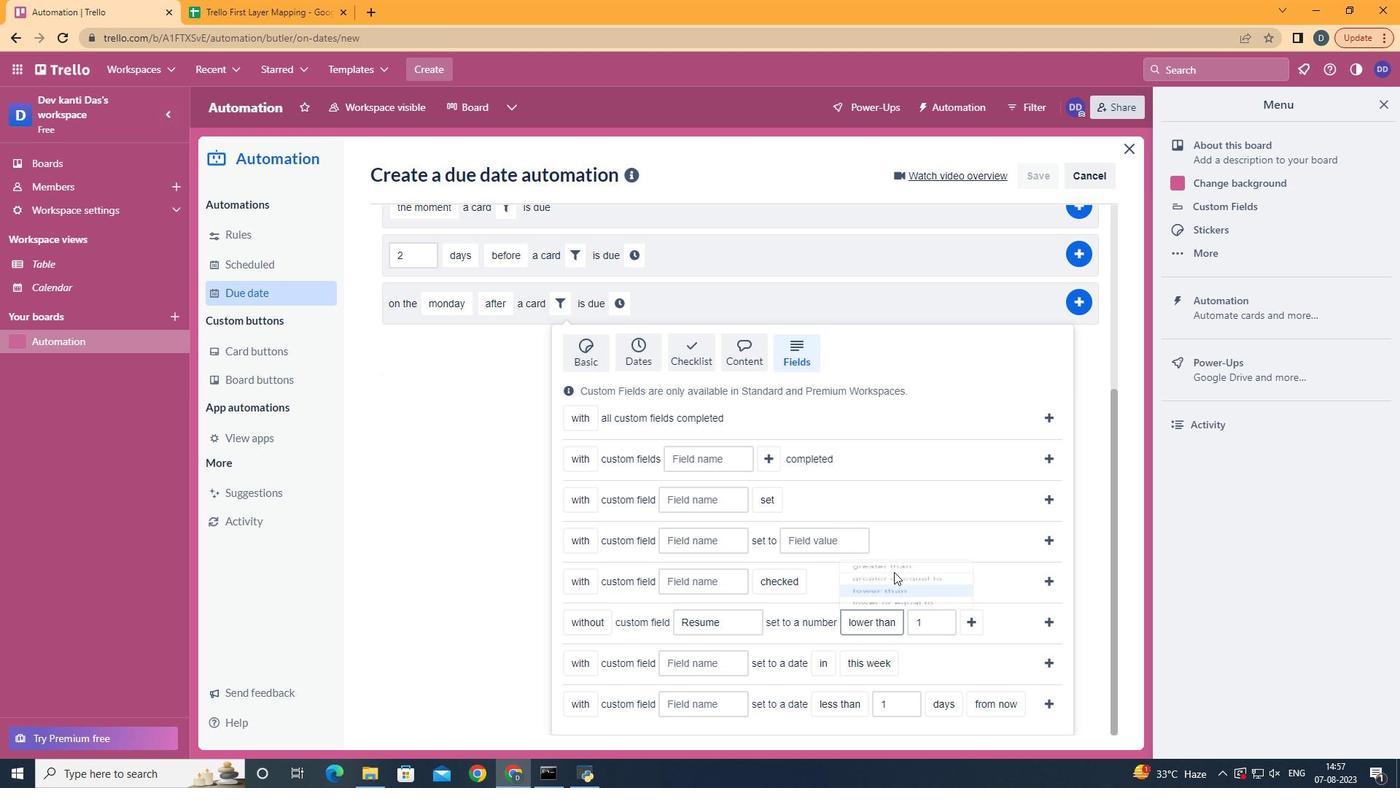 
Action: Mouse moved to (980, 624)
Screenshot: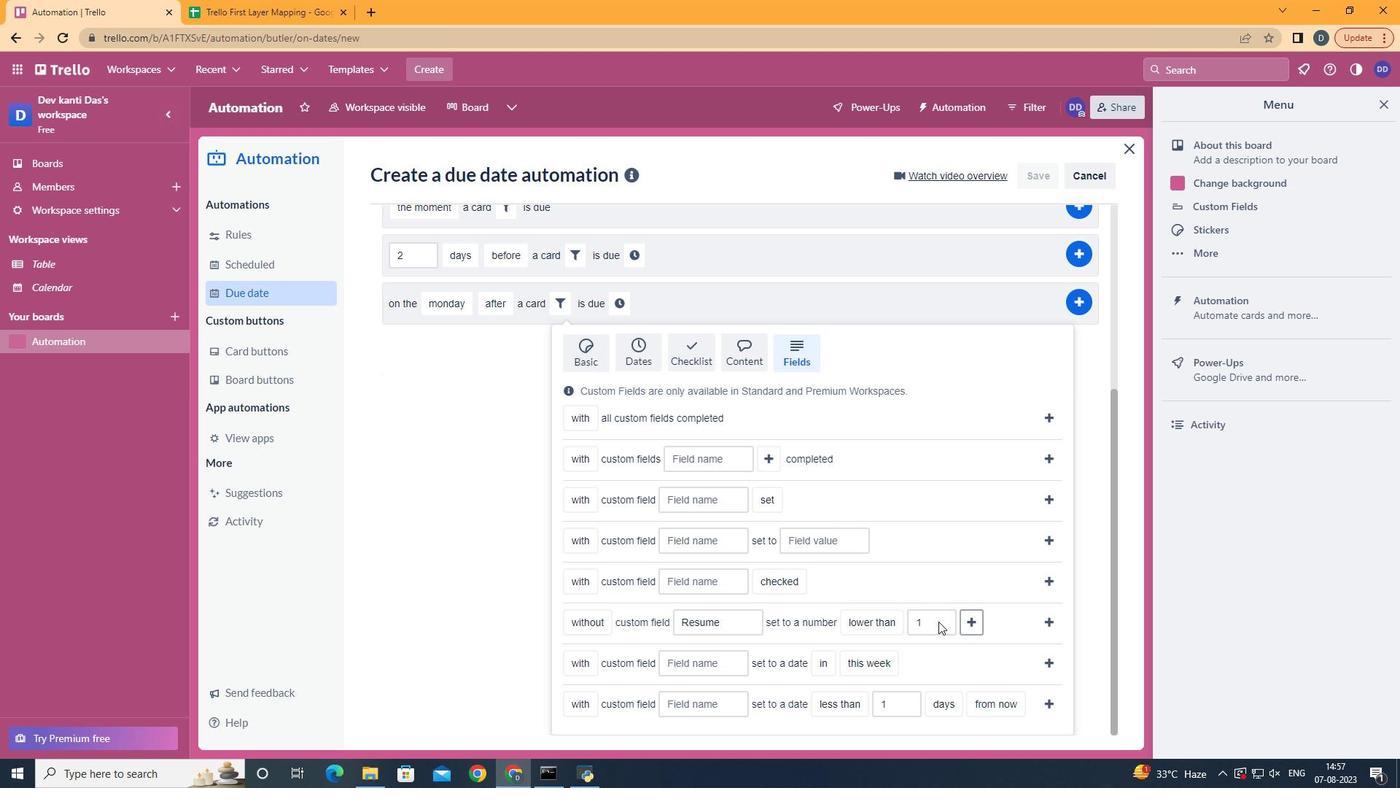 
Action: Mouse pressed left at (980, 624)
Screenshot: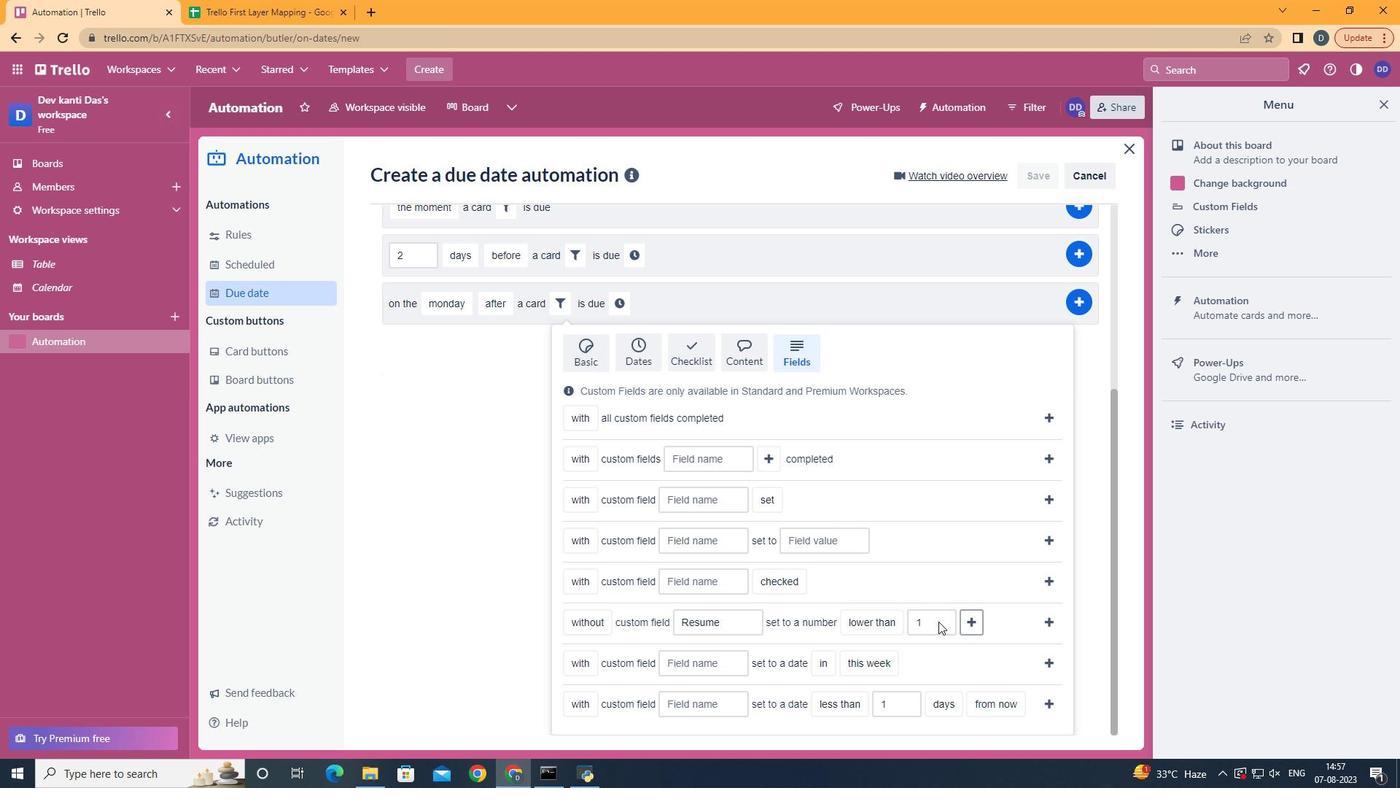 
Action: Mouse moved to (650, 628)
Screenshot: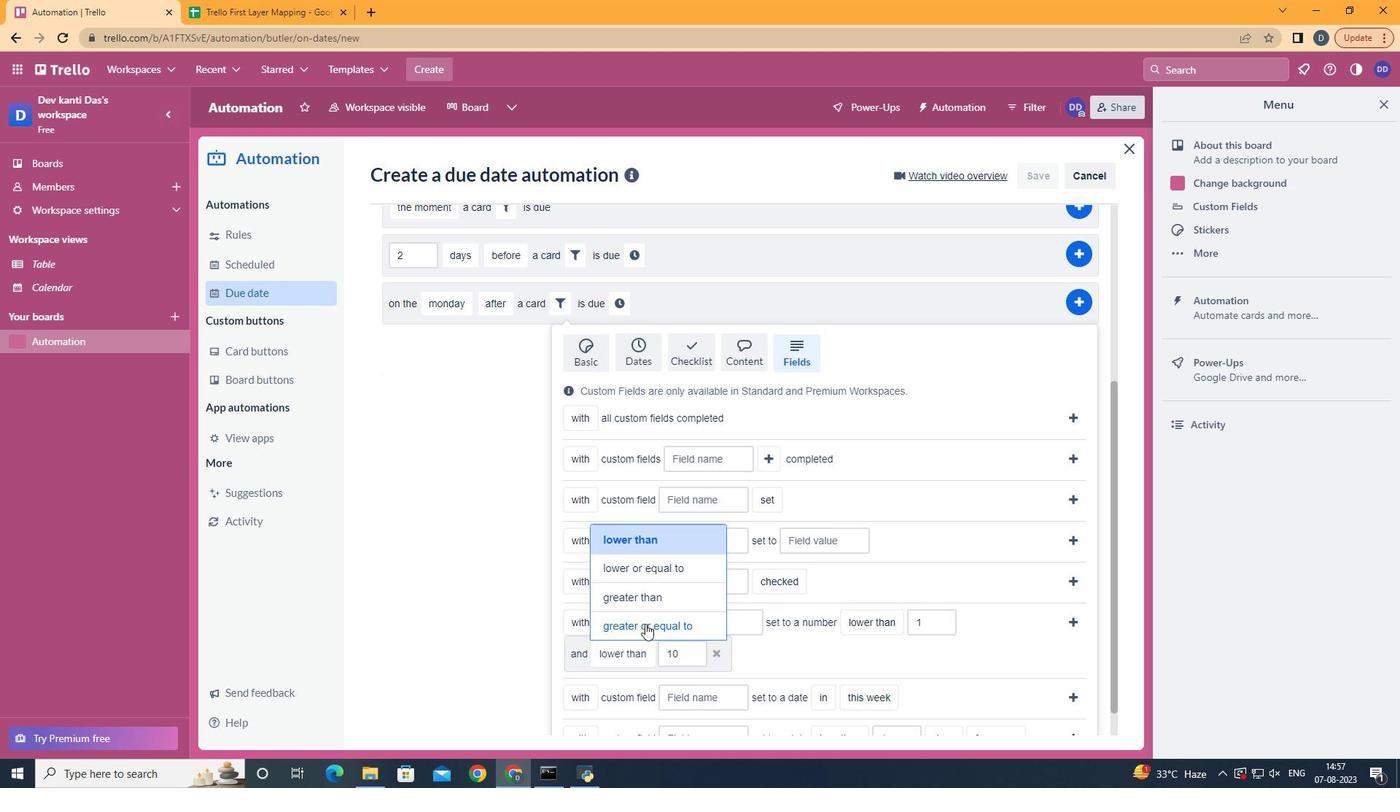
Action: Mouse pressed left at (650, 628)
Screenshot: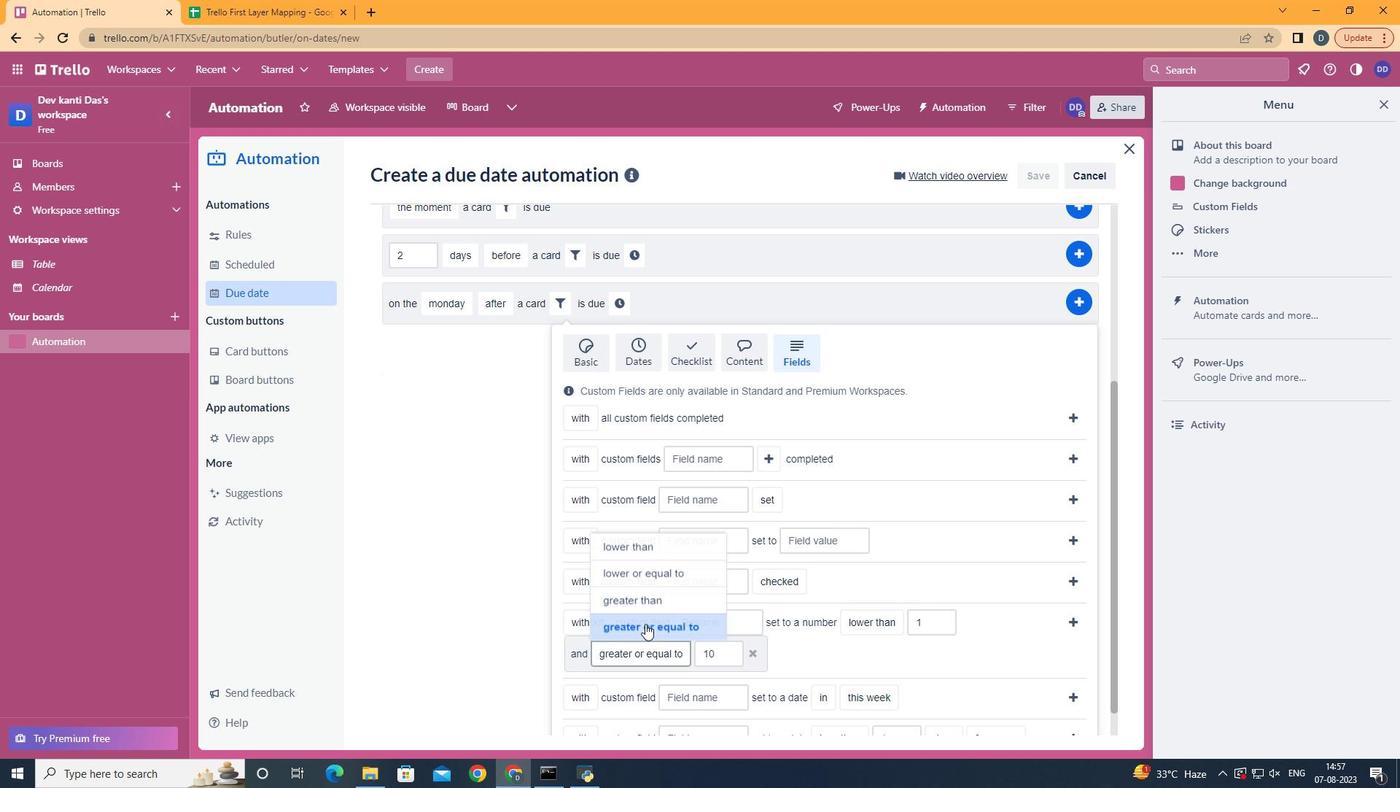 
Action: Mouse moved to (1079, 631)
Screenshot: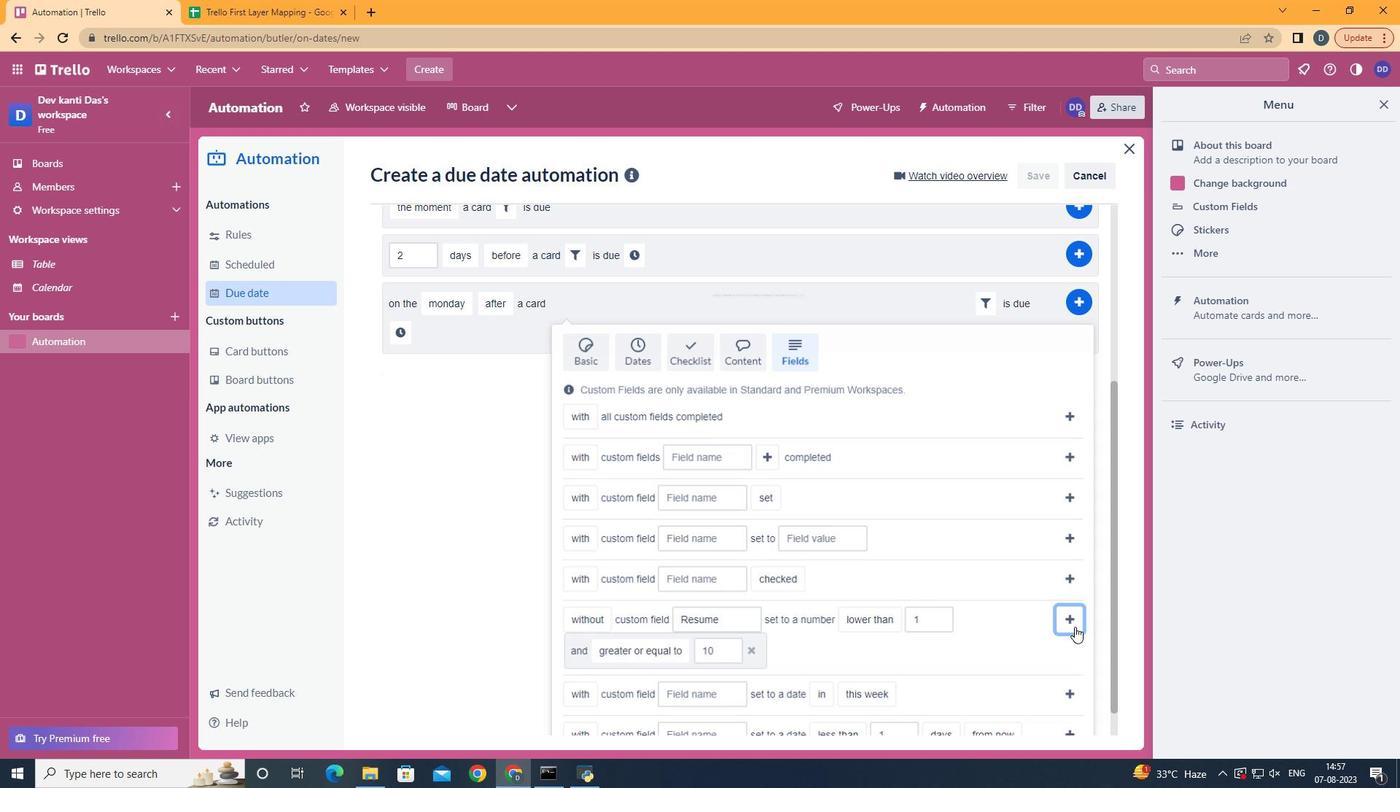 
Action: Mouse pressed left at (1079, 631)
Screenshot: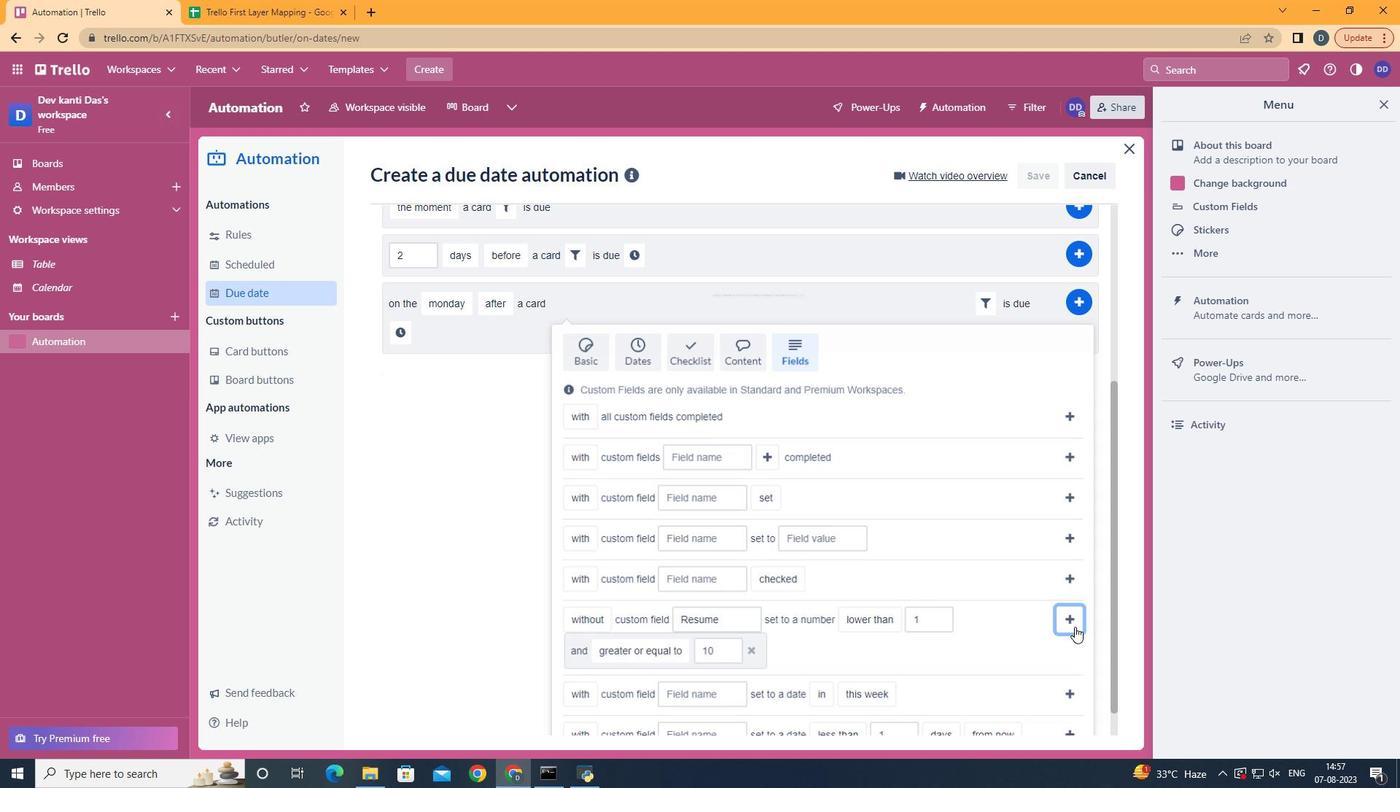 
Action: Mouse moved to (1044, 594)
Screenshot: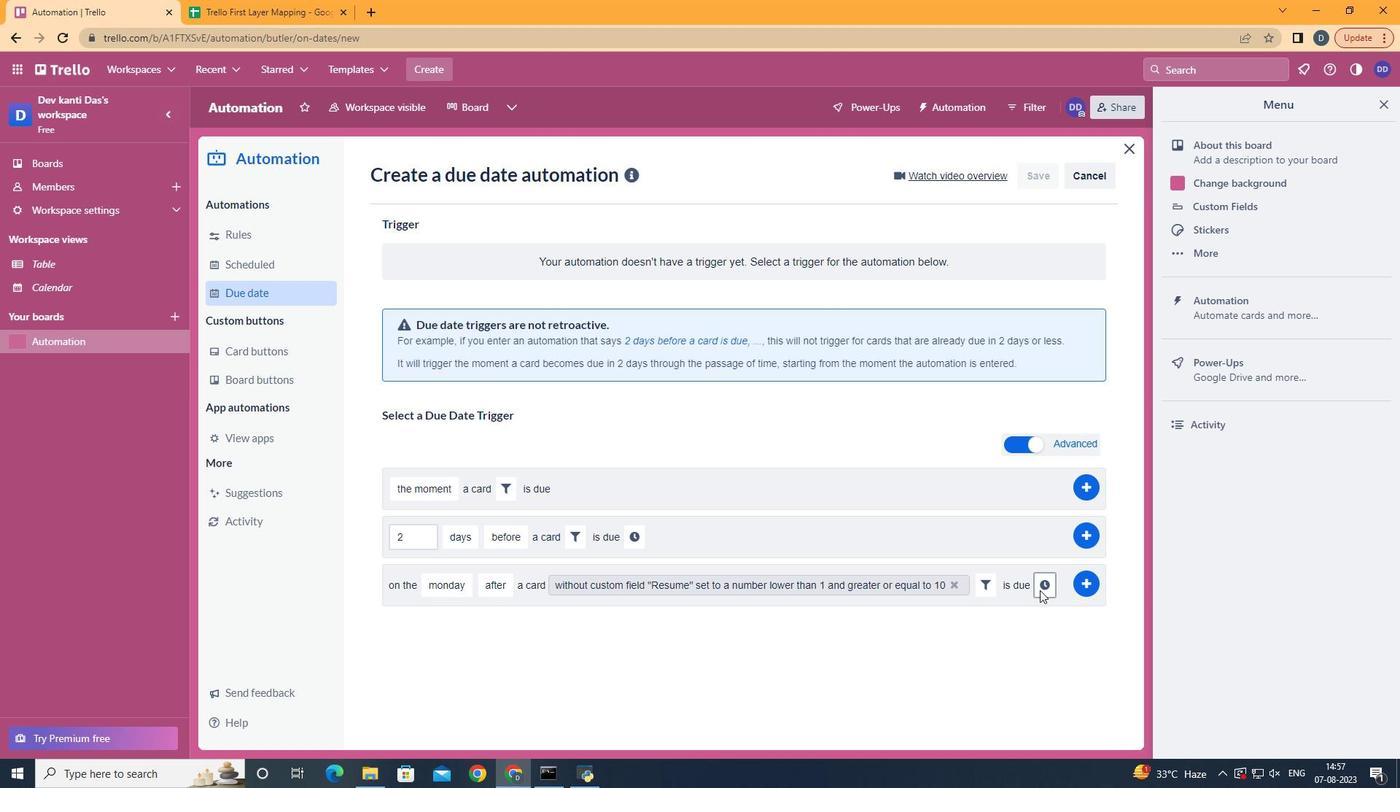 
Action: Mouse pressed left at (1044, 594)
Screenshot: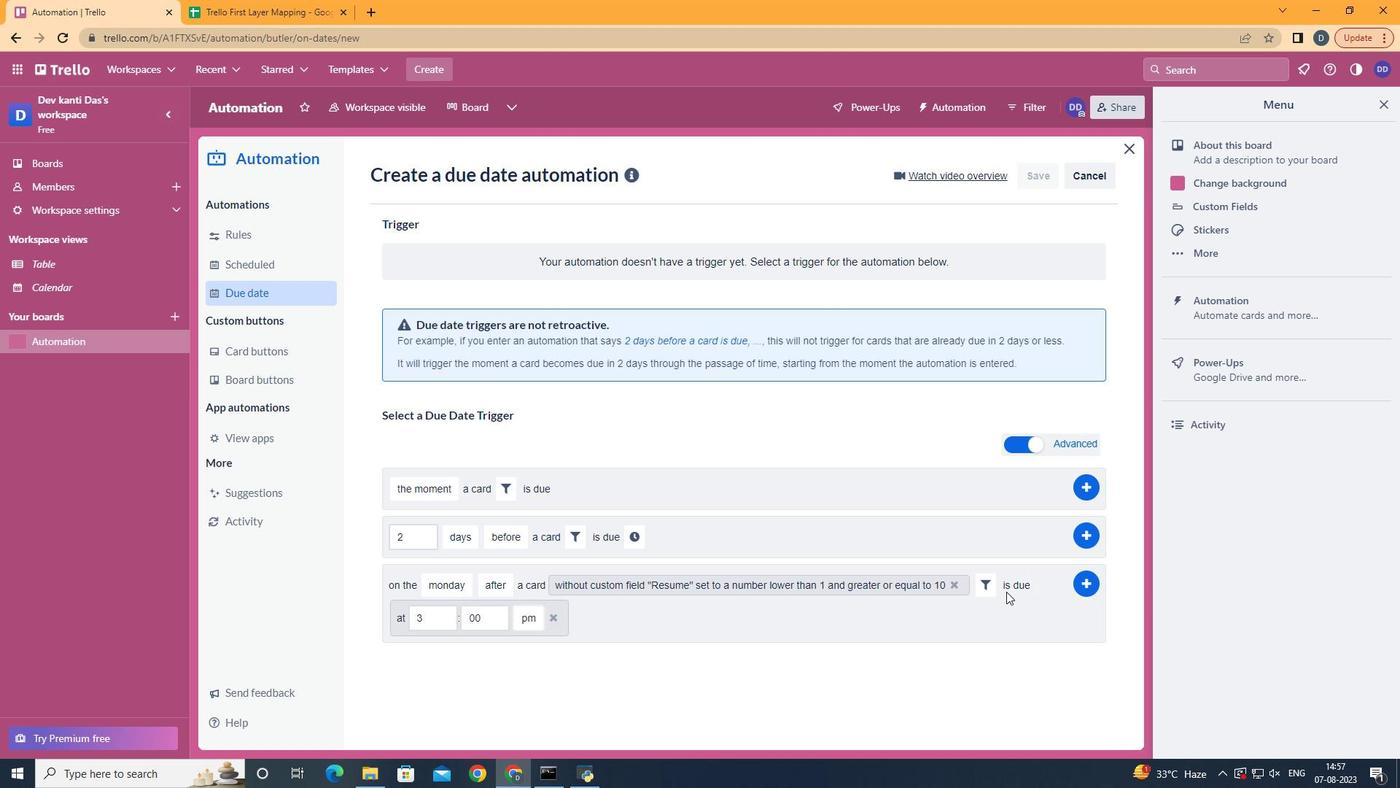 
Action: Mouse moved to (429, 628)
Screenshot: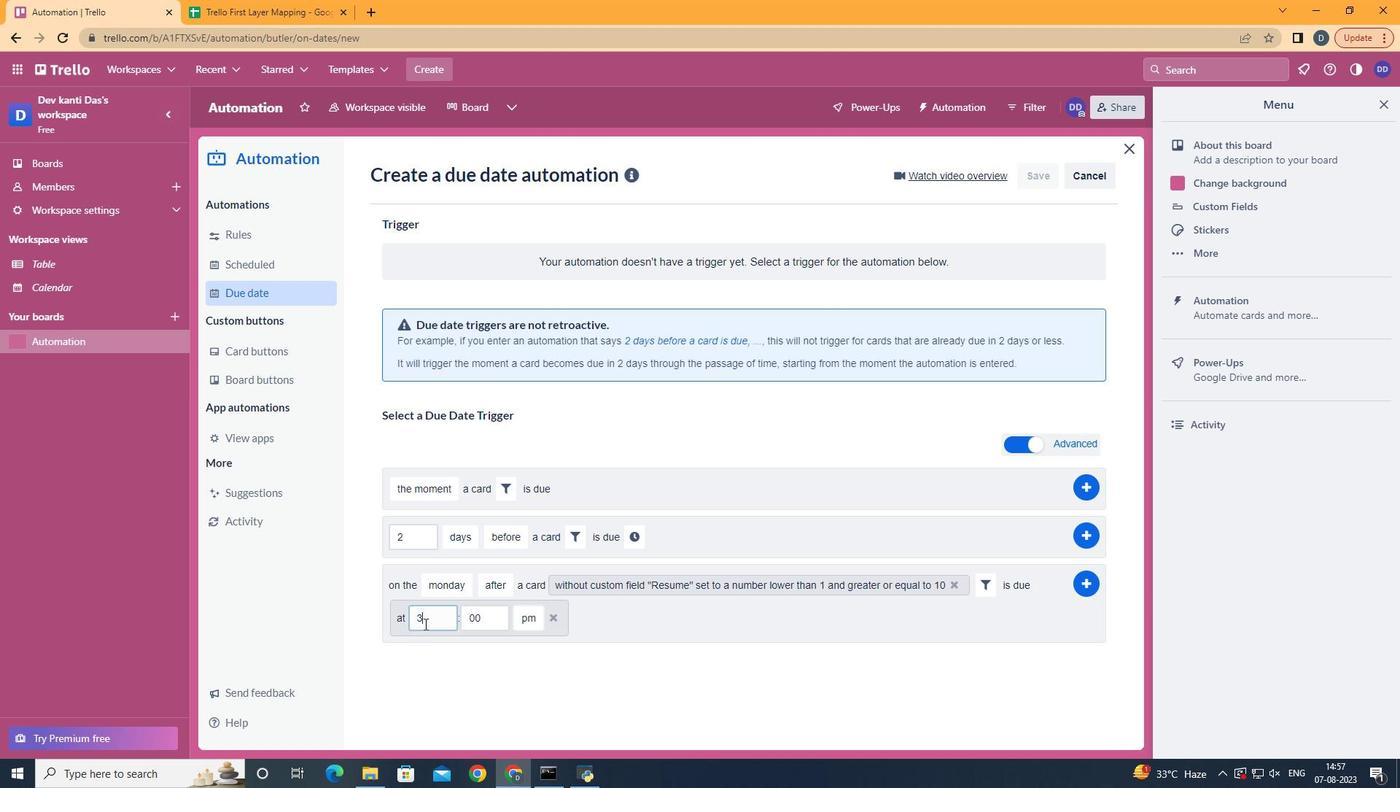 
Action: Mouse pressed left at (429, 628)
Screenshot: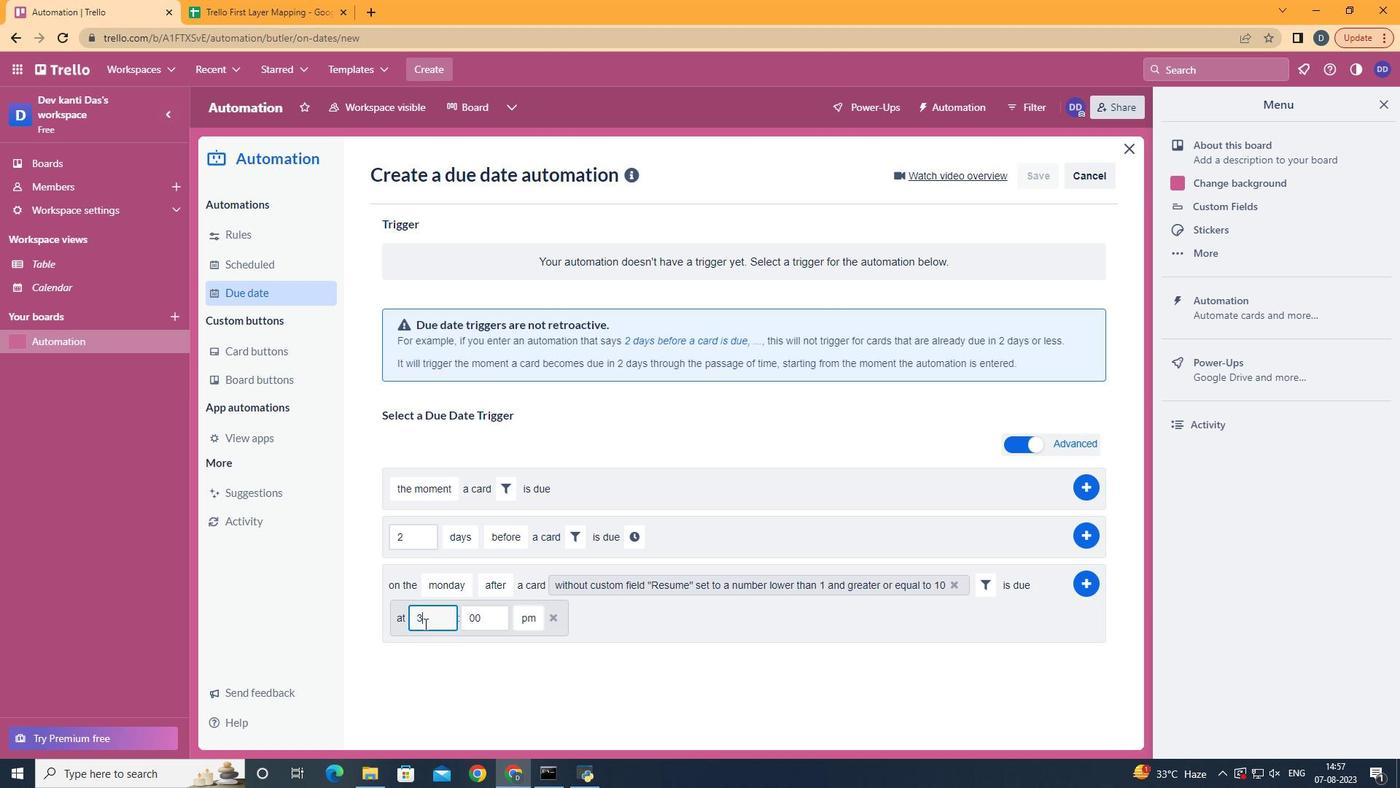 
Action: Mouse moved to (424, 627)
Screenshot: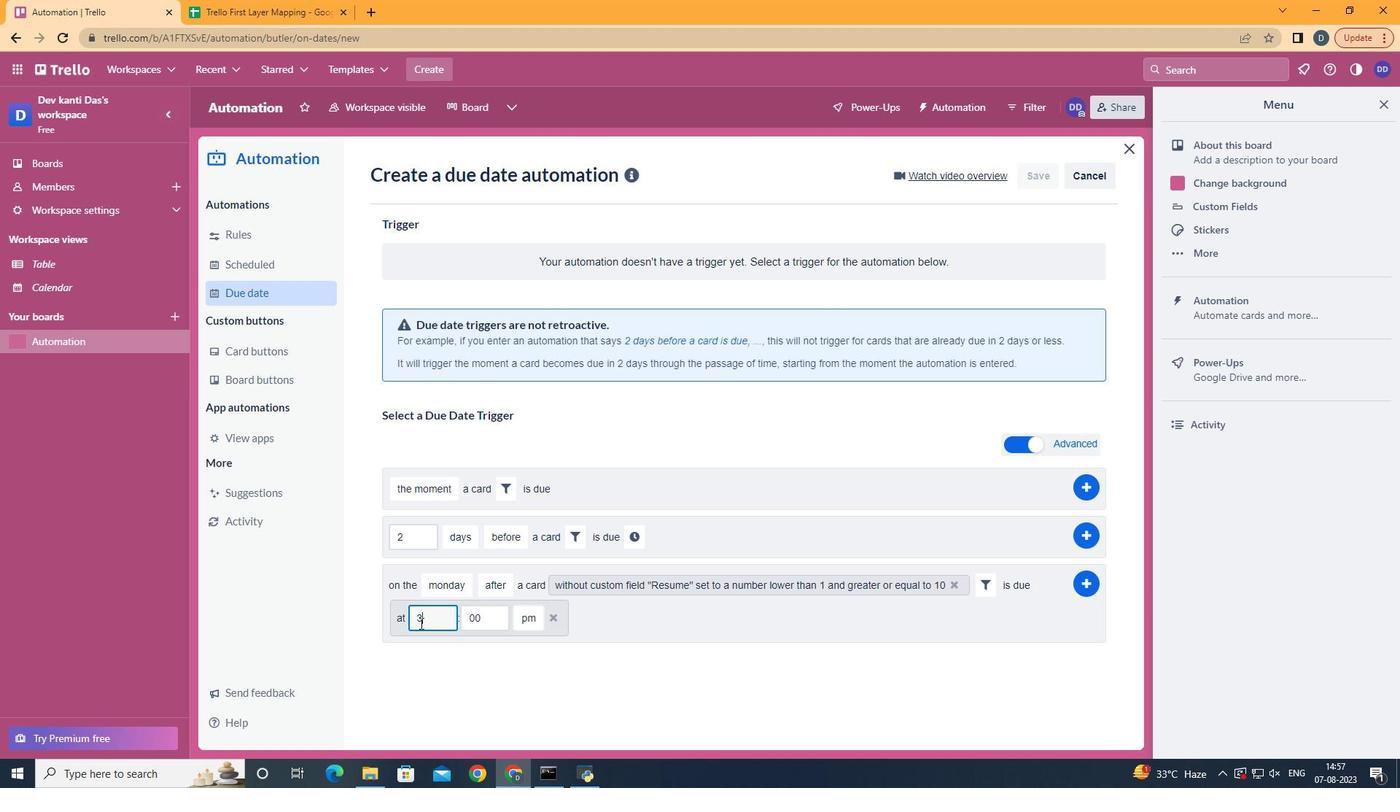 
Action: Key pressed <Key.backspace>11
Screenshot: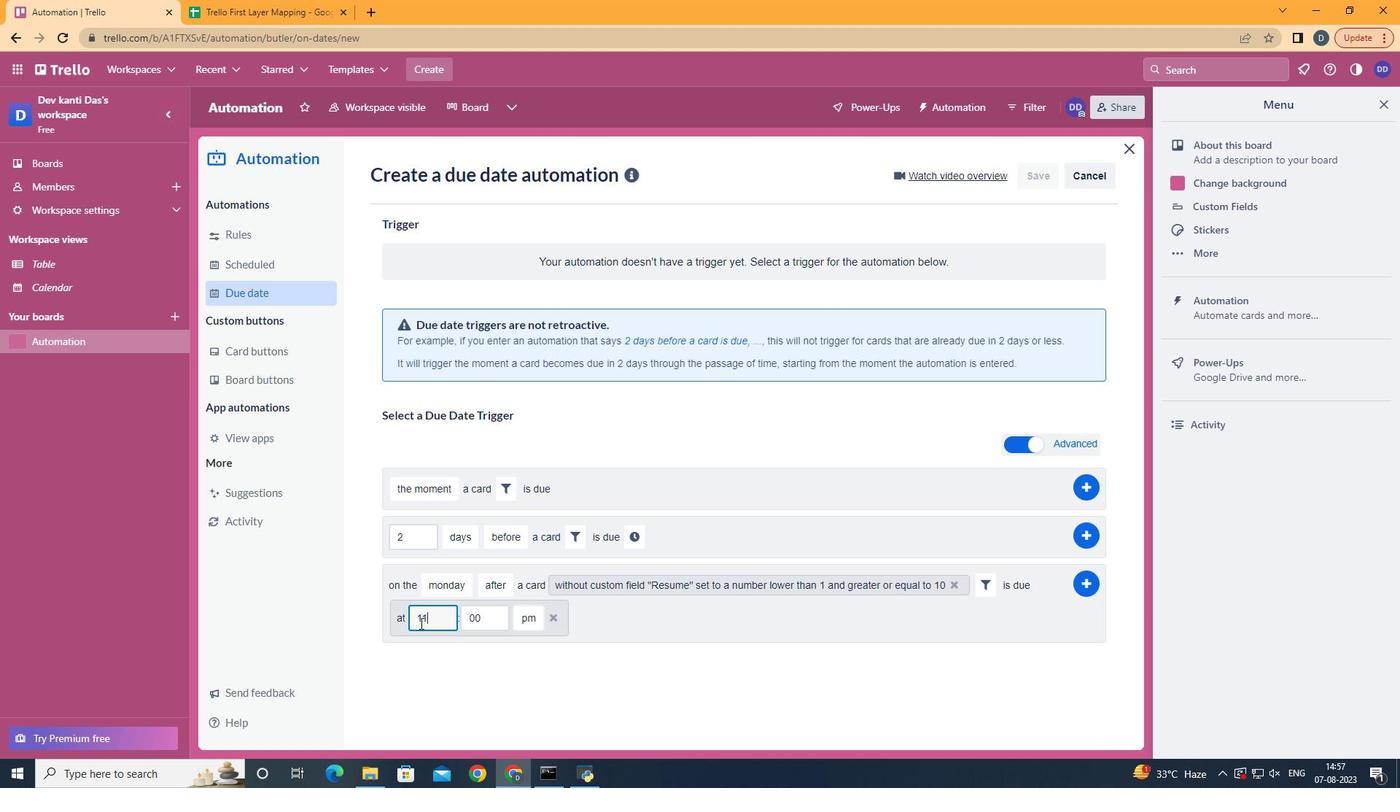 
Action: Mouse moved to (529, 652)
Screenshot: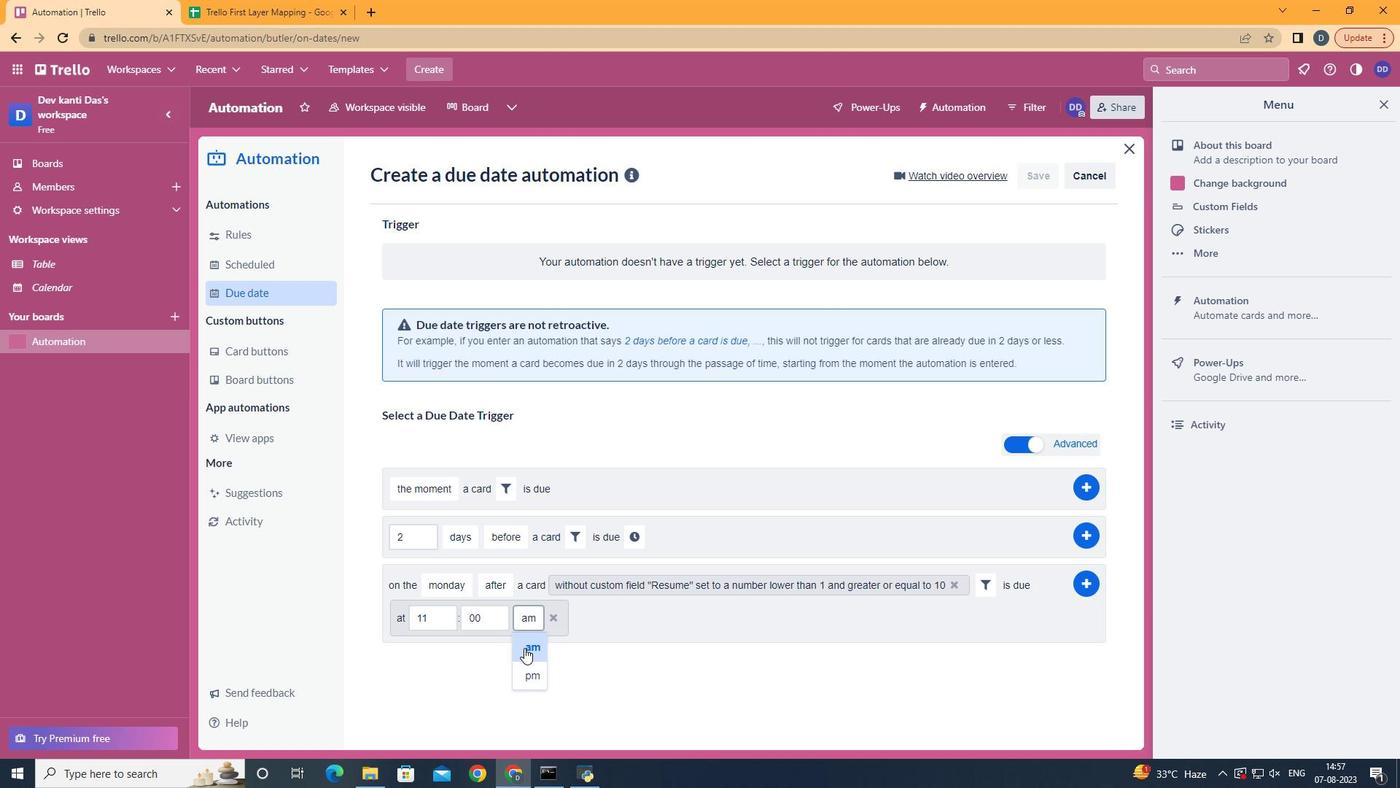 
Action: Mouse pressed left at (529, 652)
Screenshot: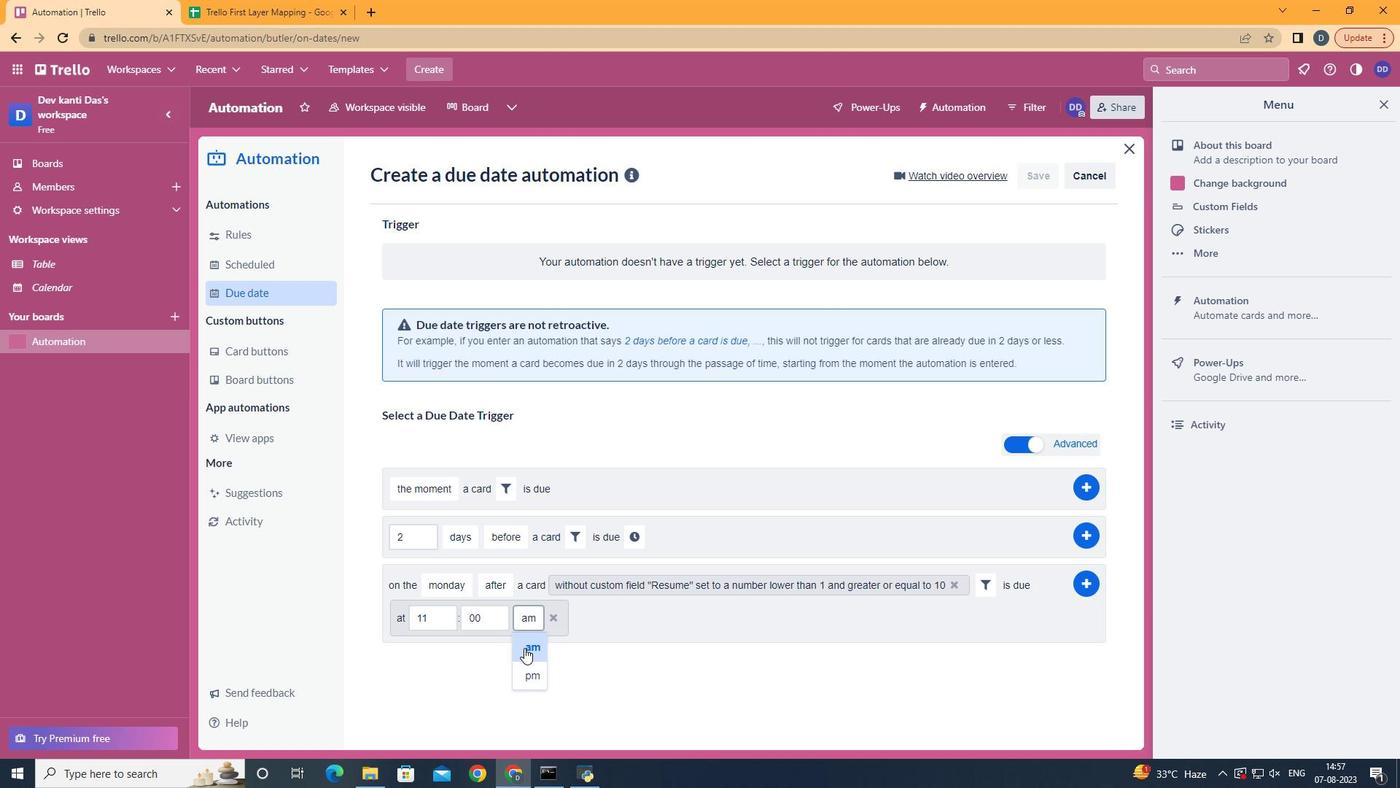 
Action: Mouse moved to (1090, 589)
Screenshot: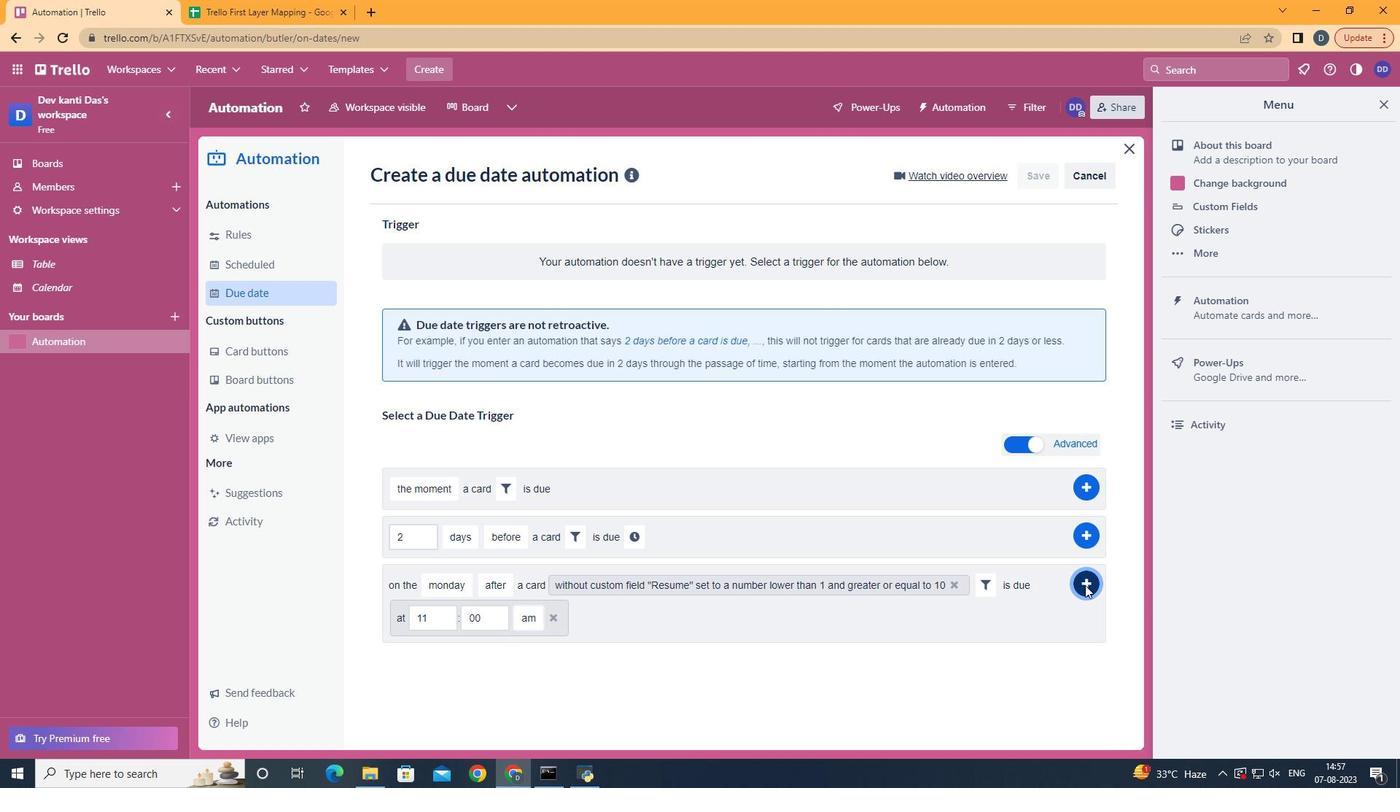 
Action: Mouse pressed left at (1090, 589)
Screenshot: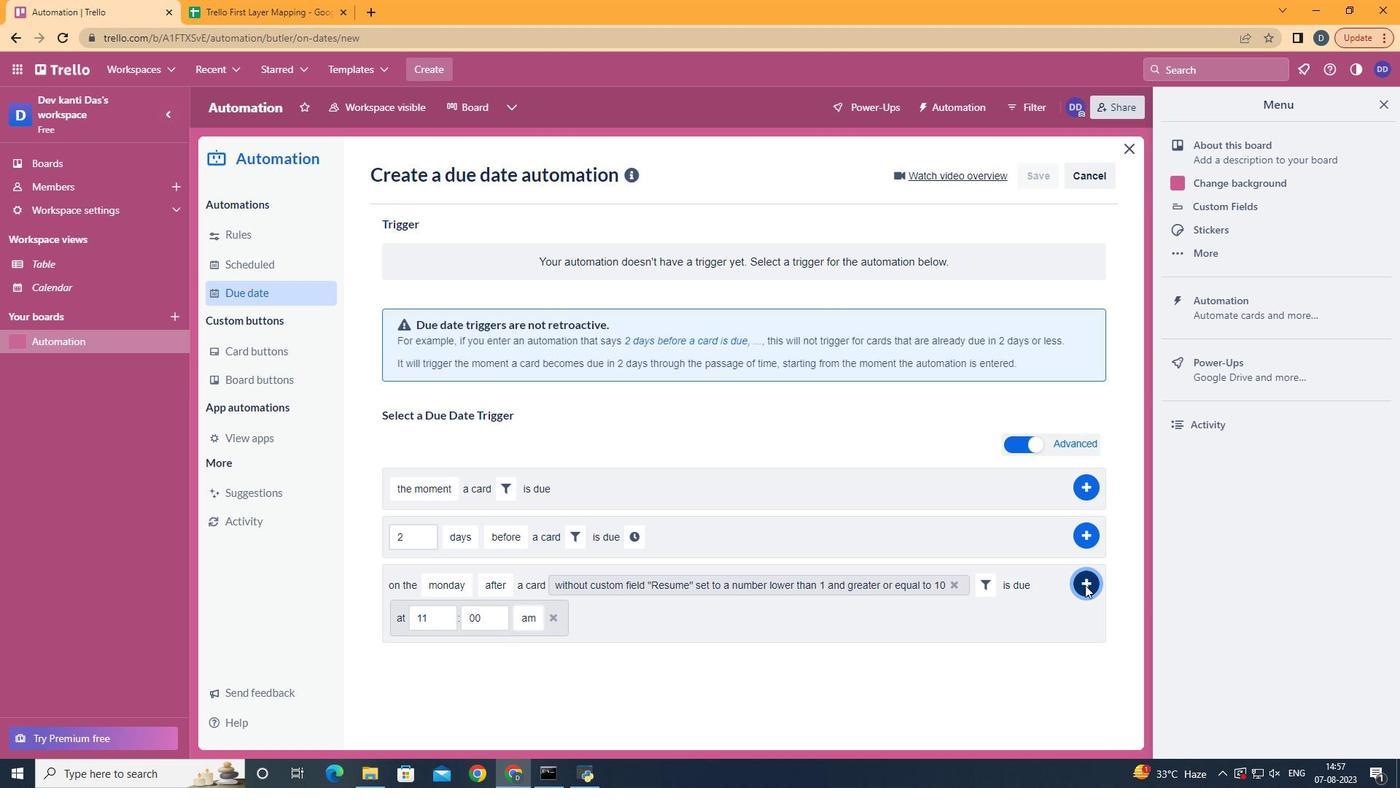 
Action: Mouse moved to (856, 258)
Screenshot: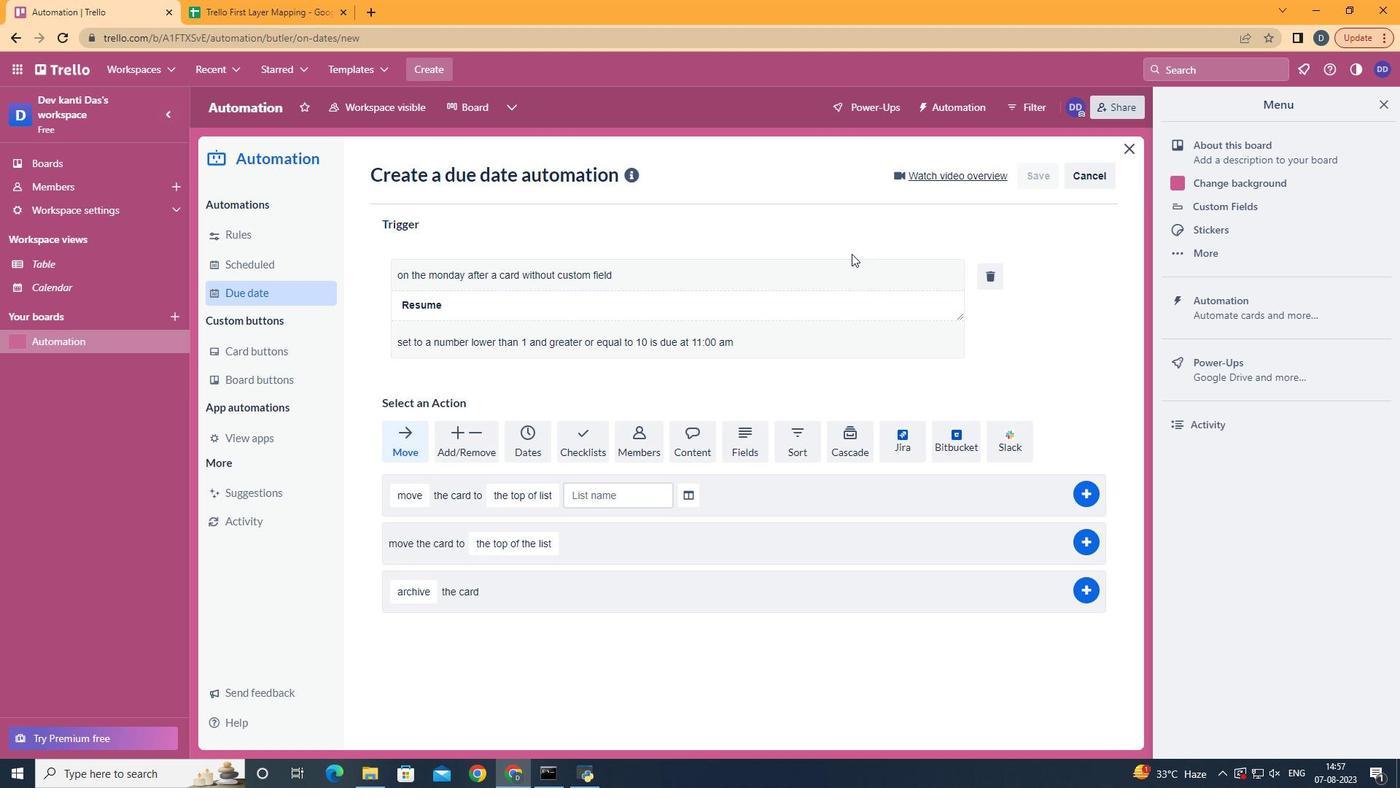 
